 Task: Search one way flight ticket for 1 adult, 6 children, 1 infant in seat and 1 infant on lap in business from San Diego: San Diego International Airport (lindbergh Field) to Indianapolis: Indianapolis International Airport on 8-5-2023. Choice of flights is Emirates. Number of bags: 2 checked bags. Price is upto 95000. Outbound departure time preference is 4:15.
Action: Mouse moved to (307, 124)
Screenshot: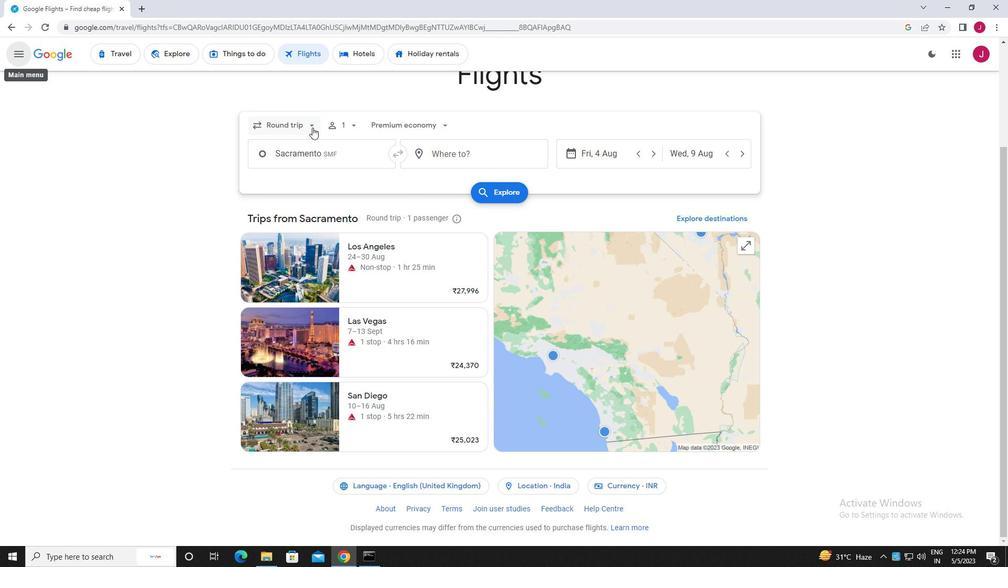 
Action: Mouse pressed left at (307, 124)
Screenshot: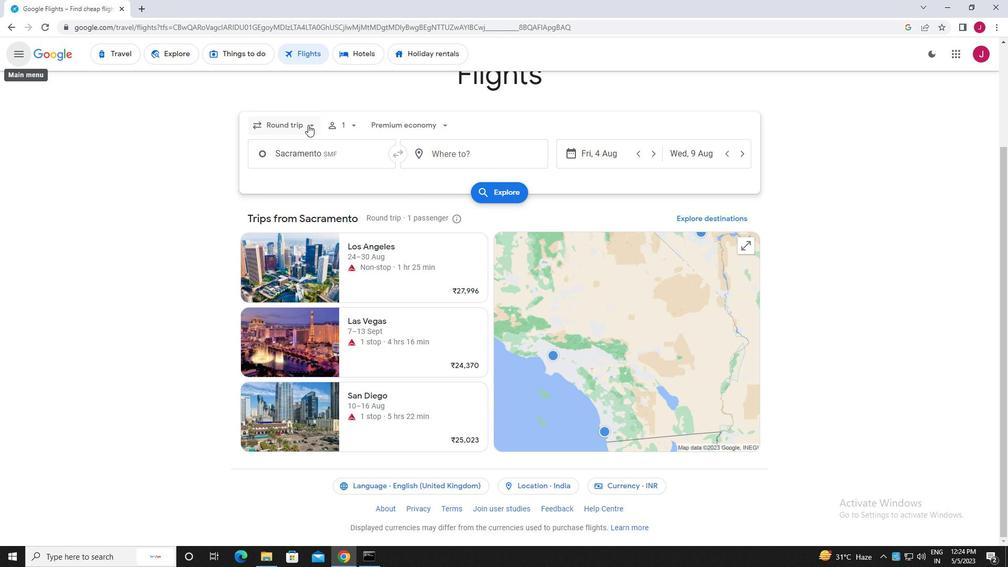
Action: Mouse moved to (292, 170)
Screenshot: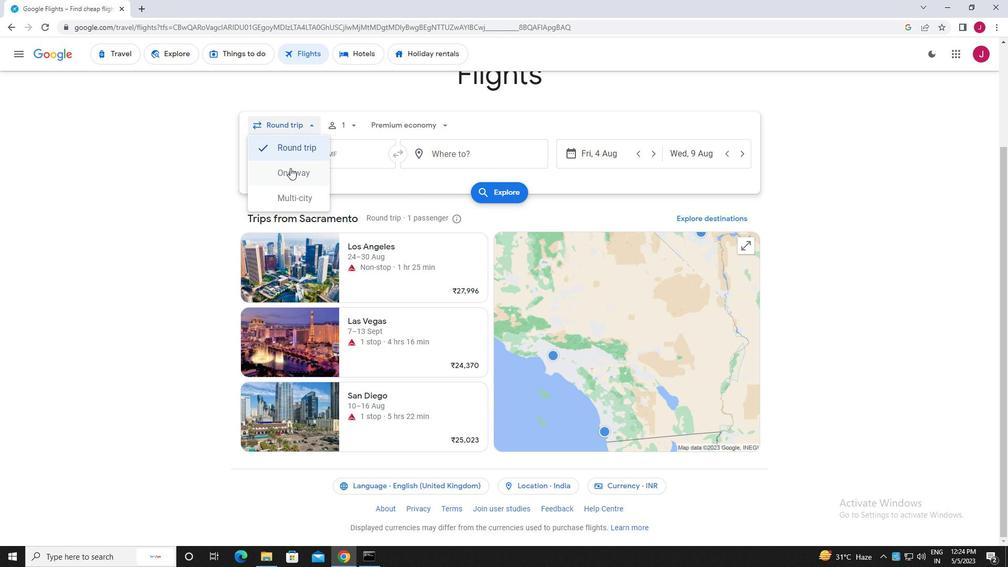 
Action: Mouse pressed left at (292, 170)
Screenshot: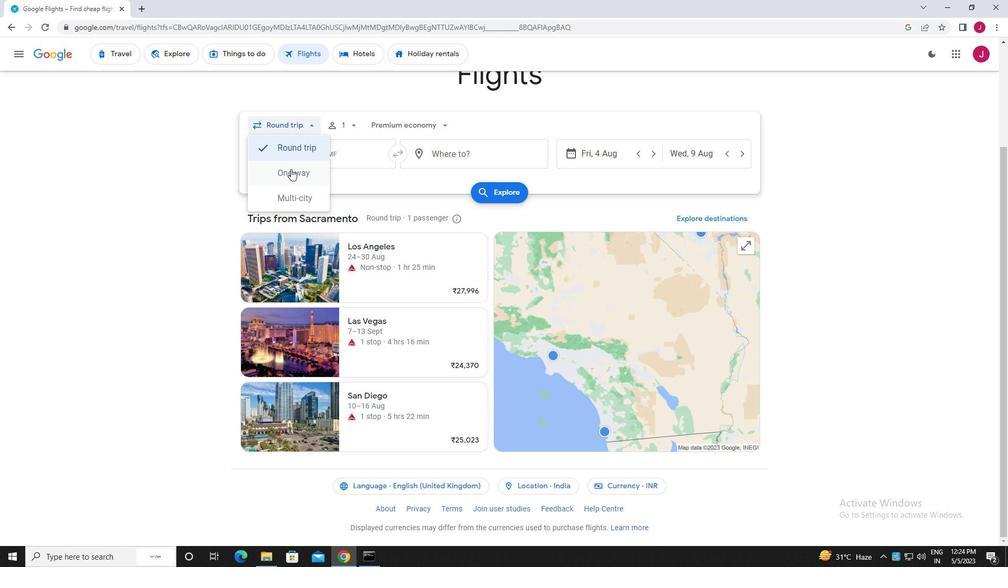 
Action: Mouse moved to (349, 128)
Screenshot: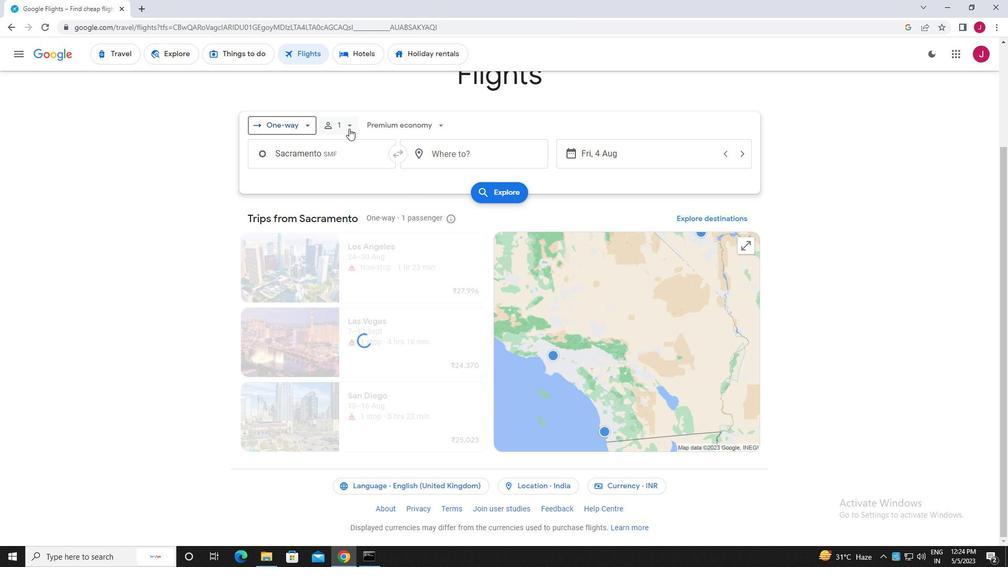
Action: Mouse pressed left at (349, 128)
Screenshot: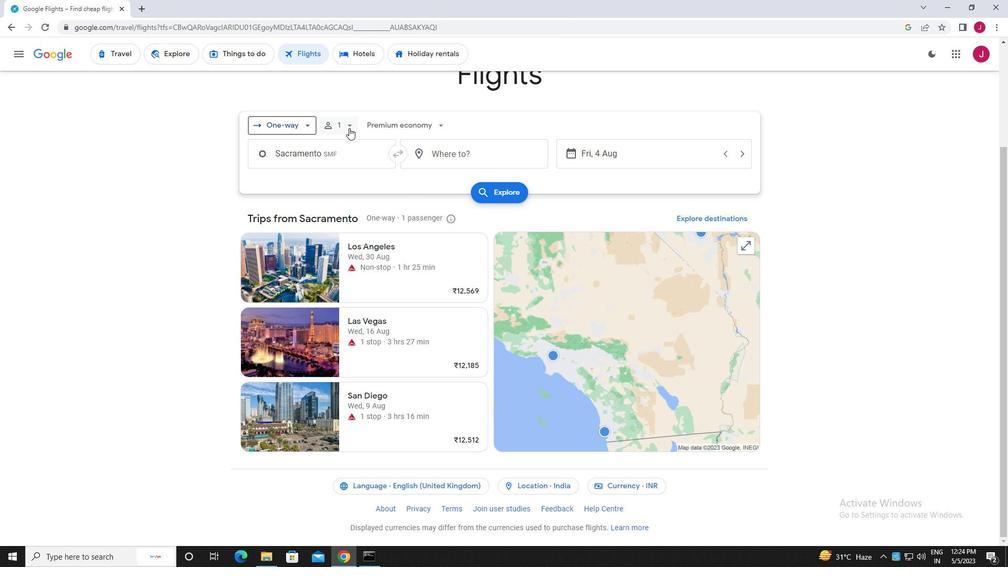 
Action: Mouse moved to (430, 175)
Screenshot: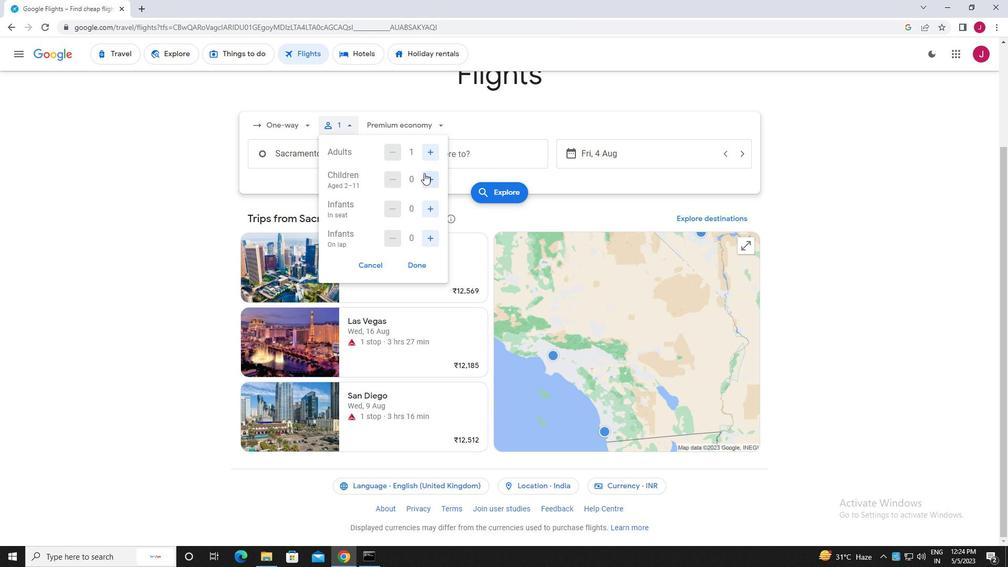
Action: Mouse pressed left at (430, 175)
Screenshot: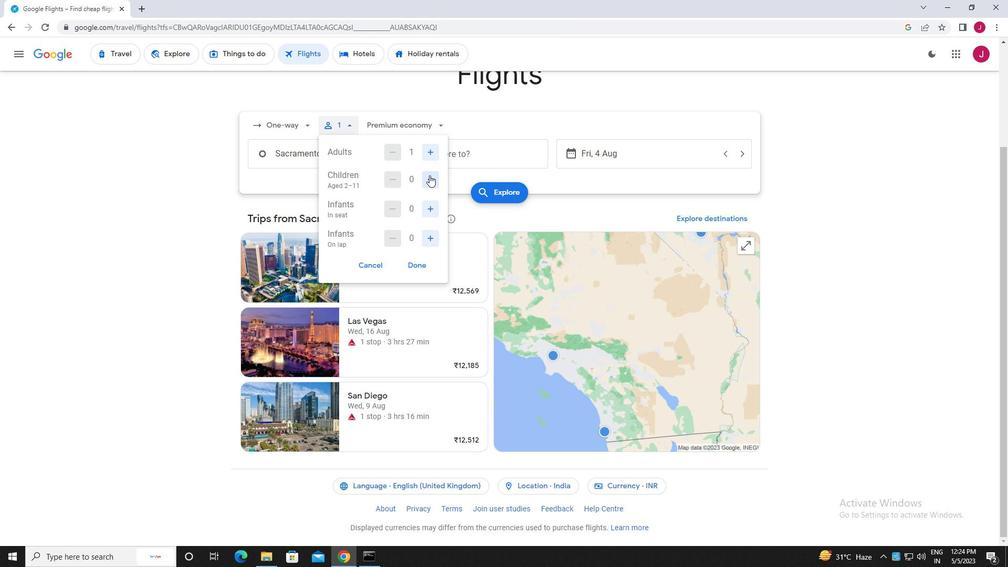
Action: Mouse pressed left at (430, 175)
Screenshot: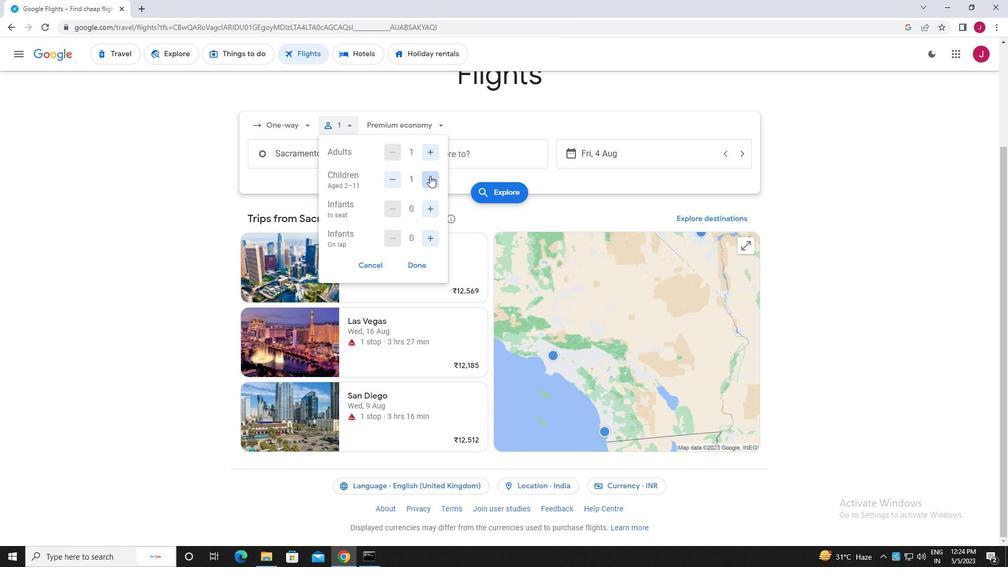 
Action: Mouse pressed left at (430, 175)
Screenshot: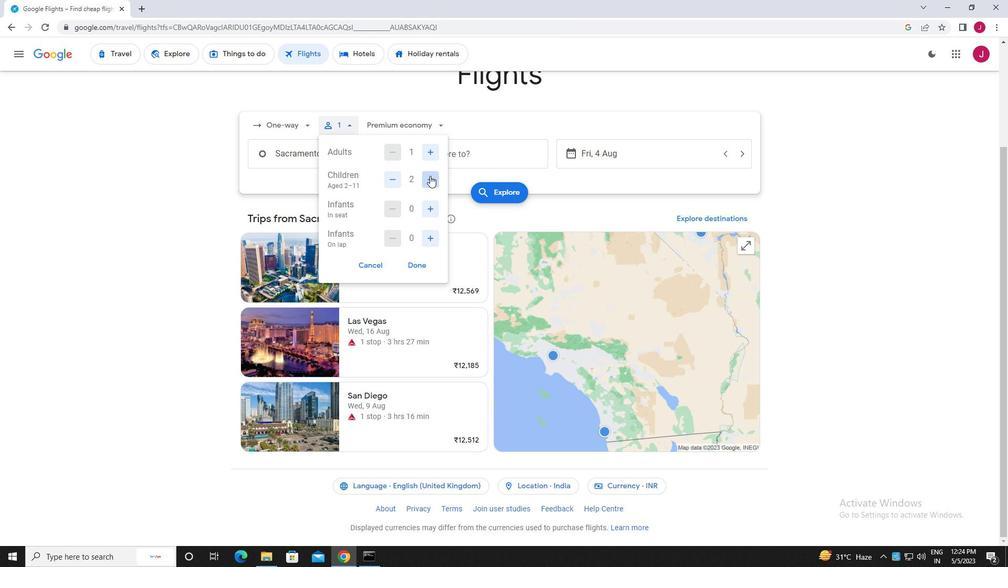 
Action: Mouse pressed left at (430, 175)
Screenshot: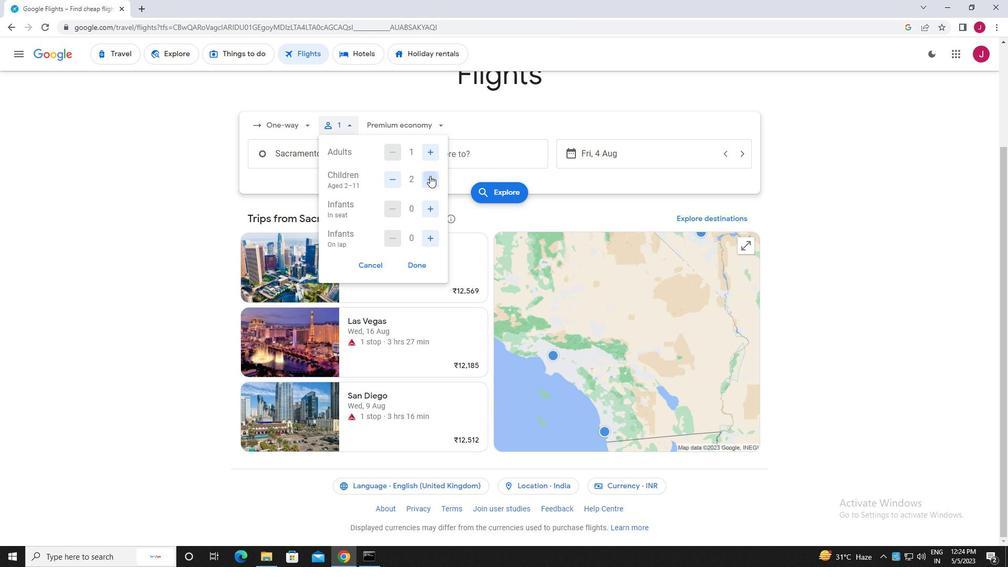 
Action: Mouse pressed left at (430, 175)
Screenshot: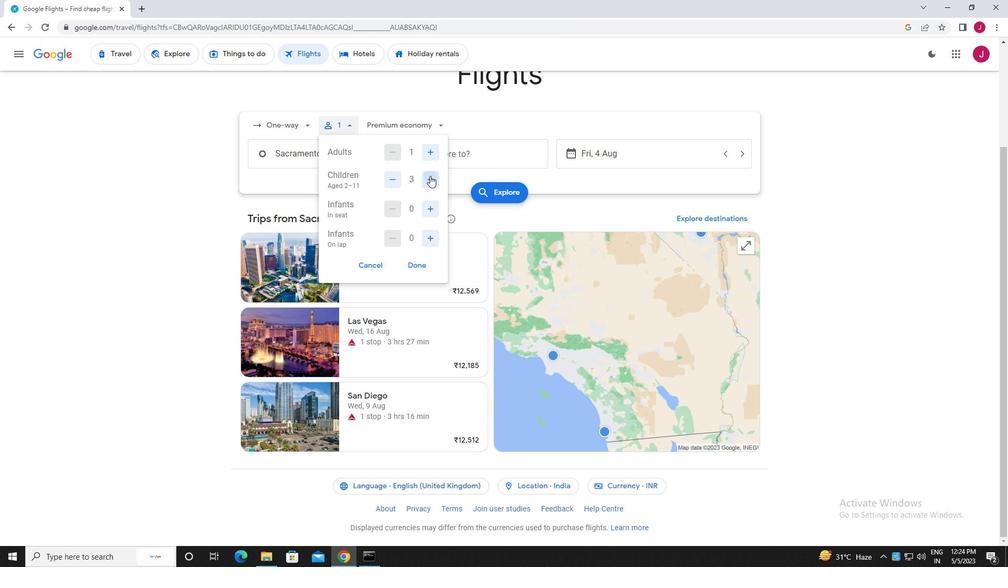 
Action: Mouse pressed left at (430, 175)
Screenshot: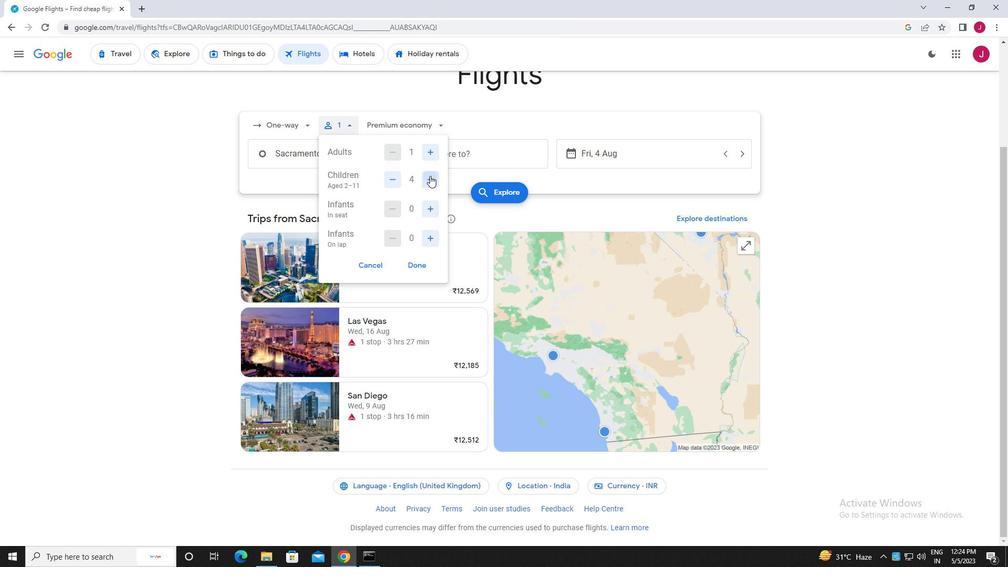 
Action: Mouse moved to (429, 207)
Screenshot: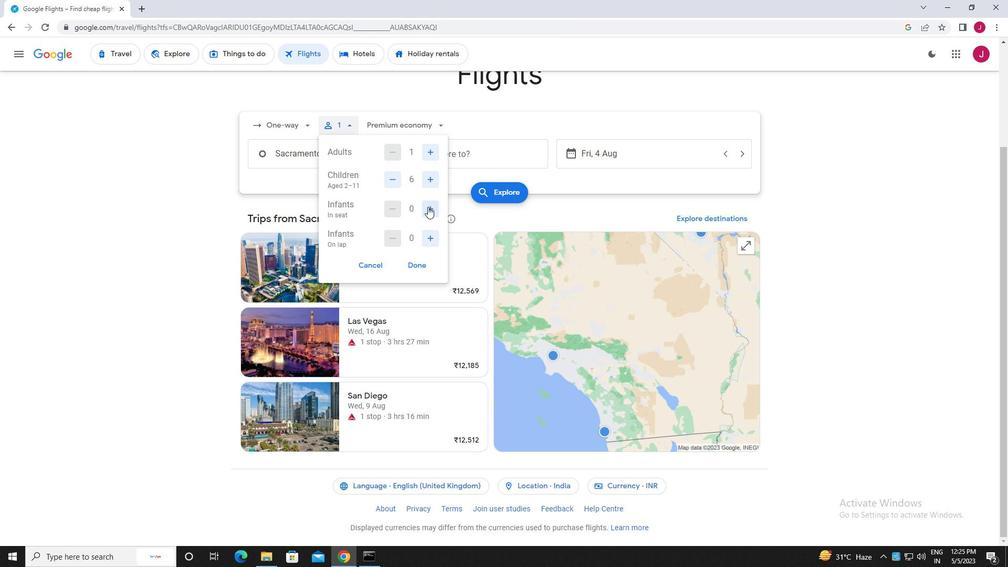 
Action: Mouse pressed left at (429, 207)
Screenshot: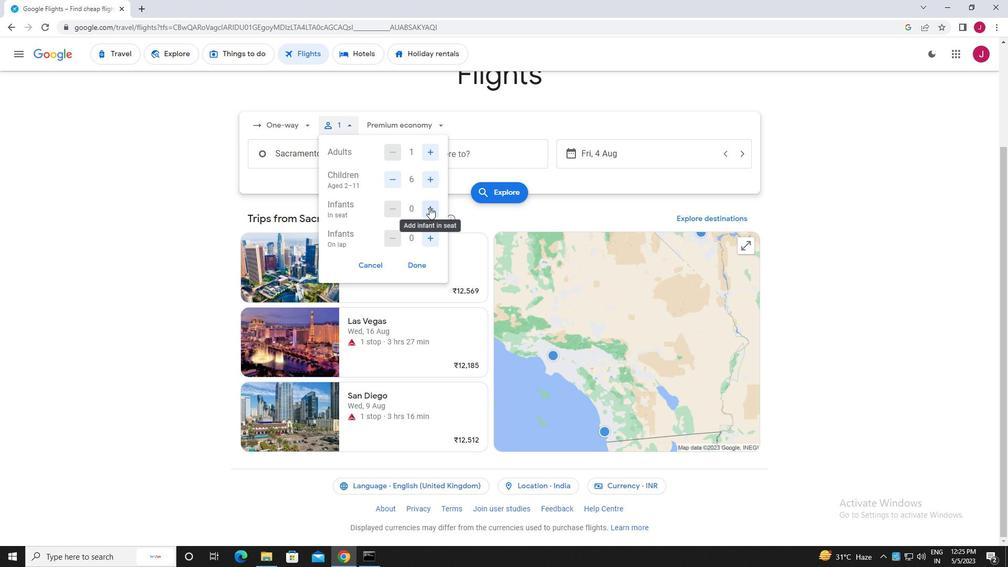 
Action: Mouse moved to (433, 238)
Screenshot: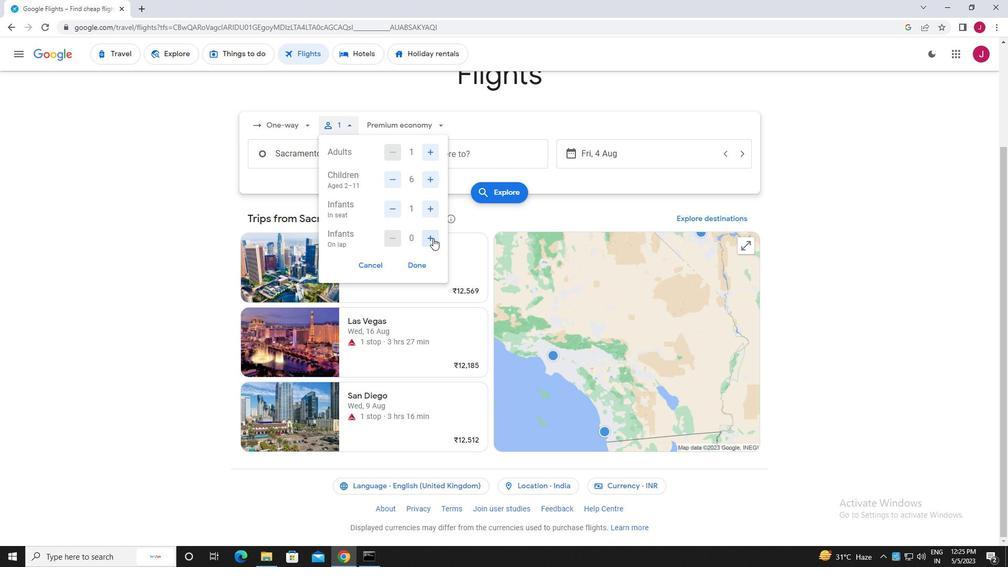 
Action: Mouse pressed left at (433, 238)
Screenshot: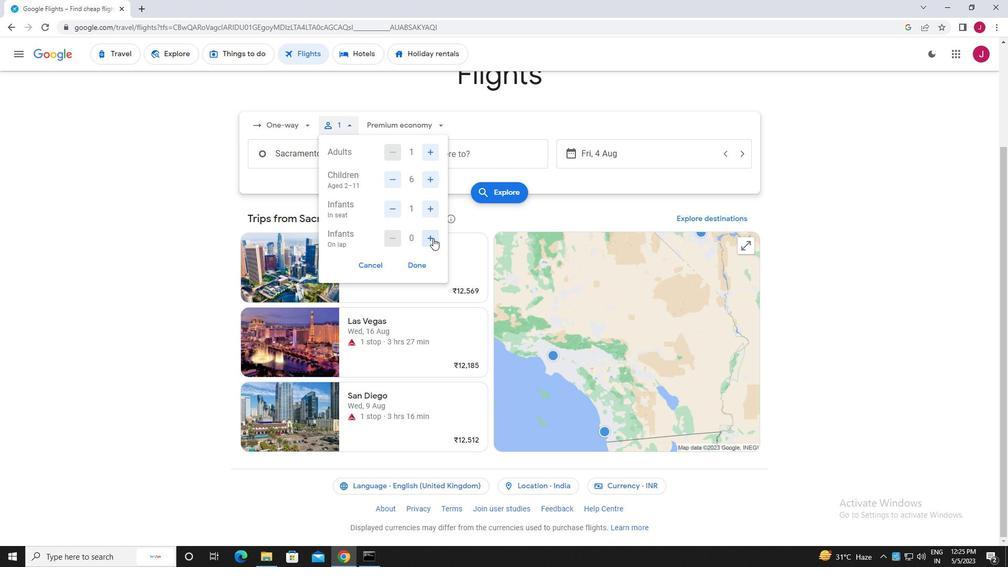 
Action: Mouse moved to (418, 265)
Screenshot: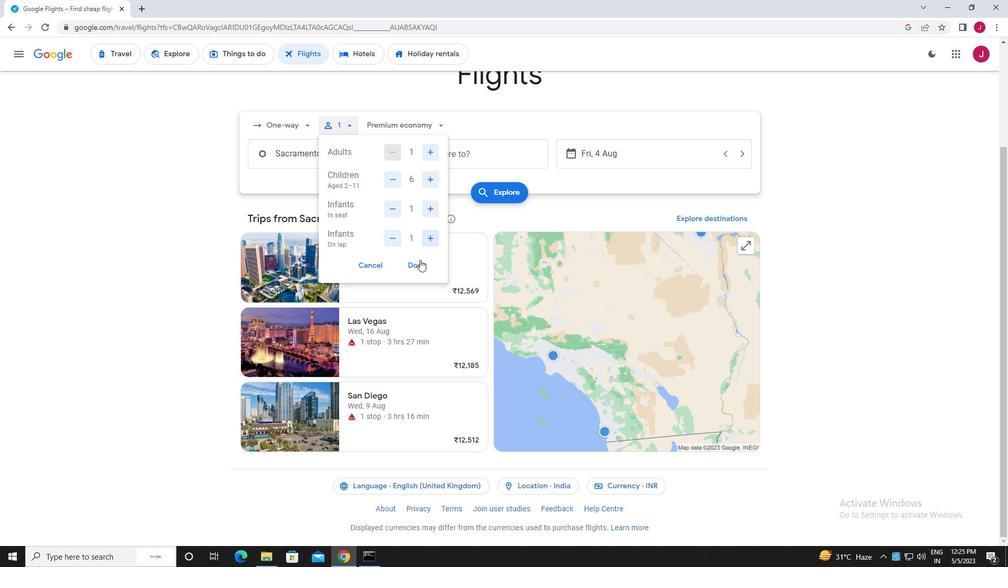 
Action: Mouse pressed left at (418, 265)
Screenshot: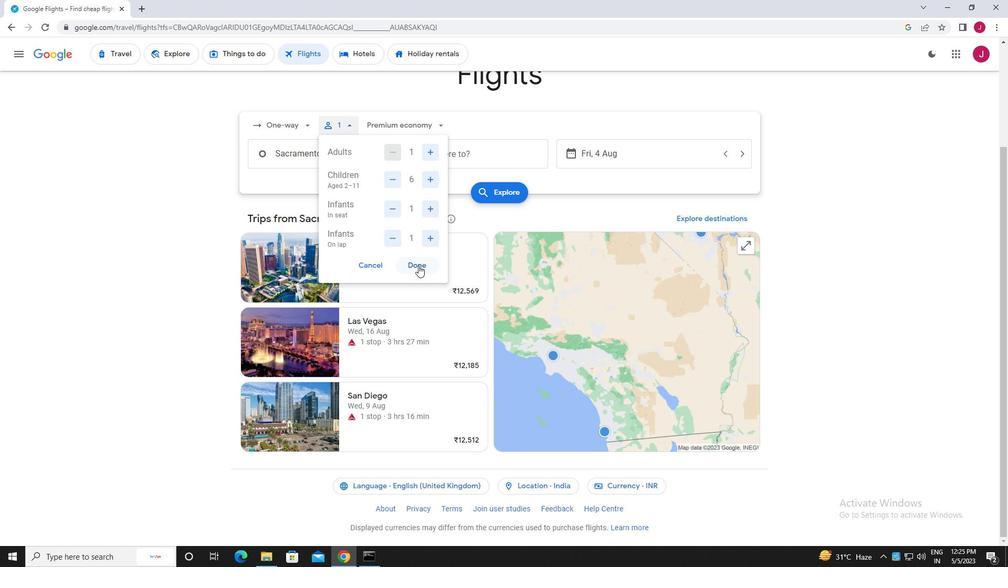
Action: Mouse moved to (411, 124)
Screenshot: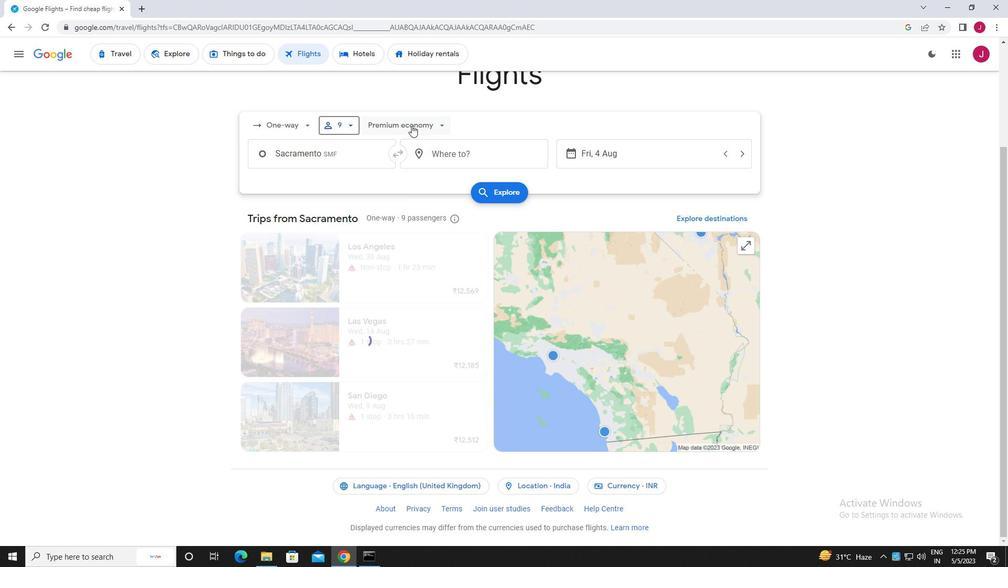 
Action: Mouse pressed left at (411, 124)
Screenshot: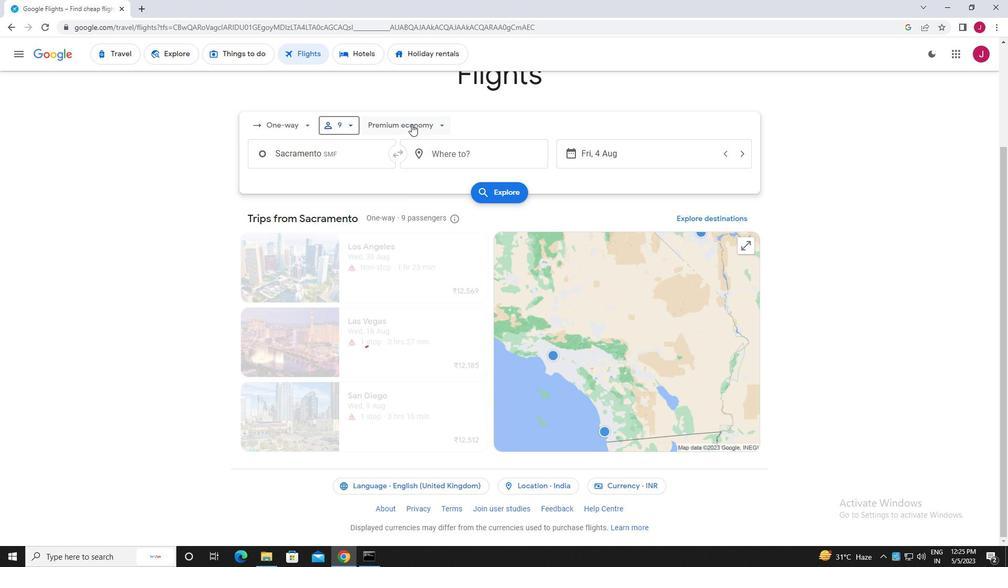 
Action: Mouse moved to (415, 197)
Screenshot: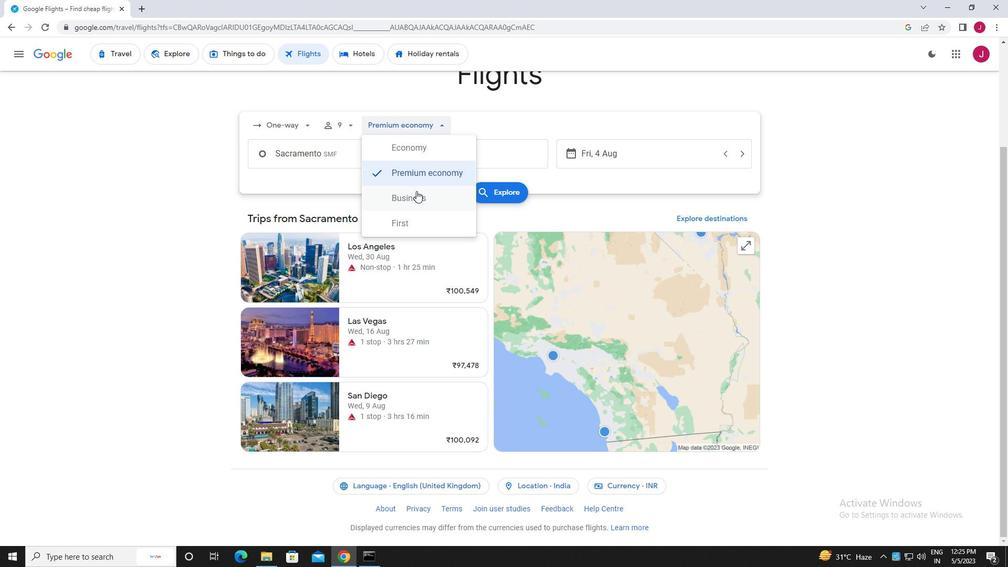 
Action: Mouse pressed left at (415, 197)
Screenshot: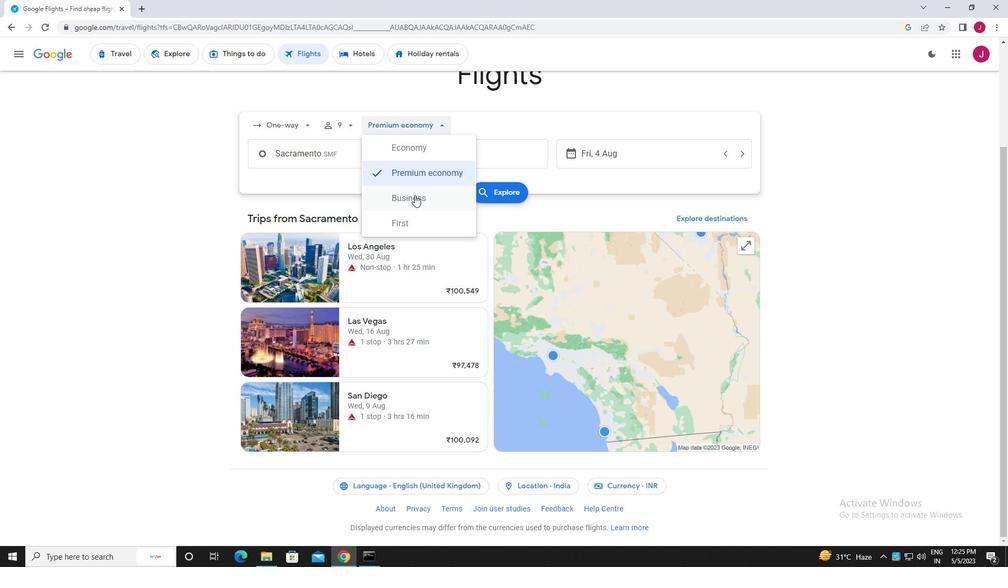 
Action: Mouse moved to (353, 157)
Screenshot: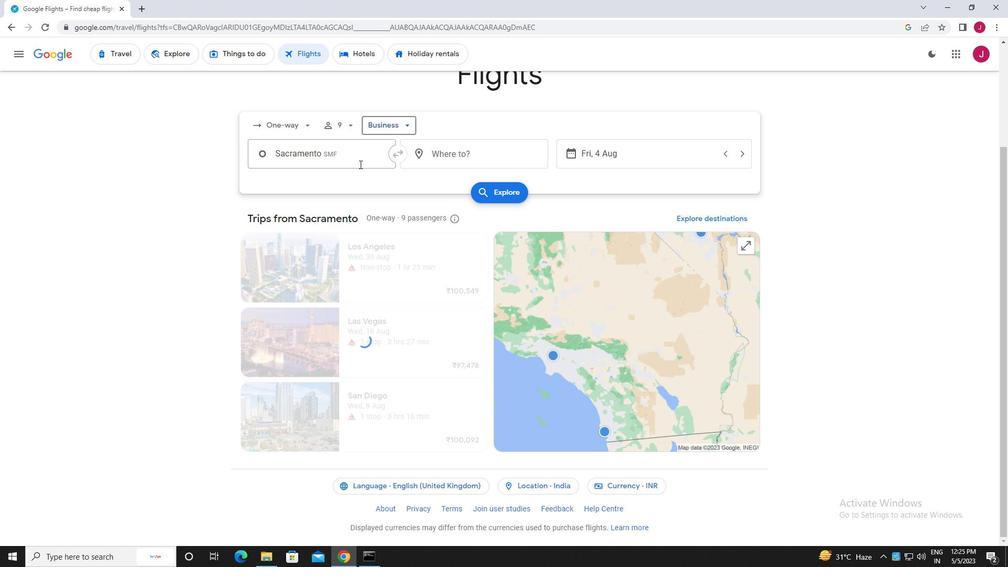 
Action: Mouse pressed left at (353, 157)
Screenshot: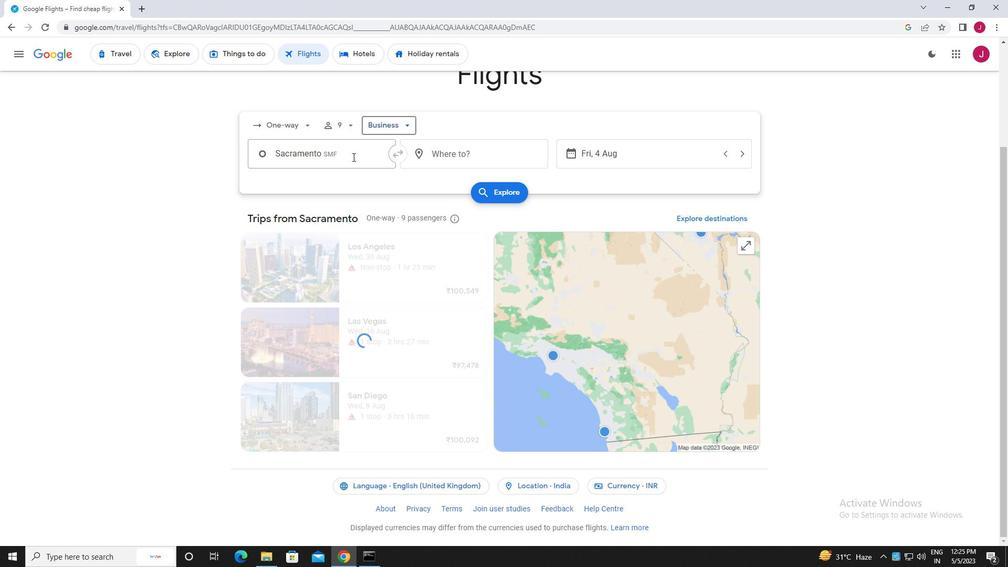 
Action: Key pressed san<Key.space>diego
Screenshot: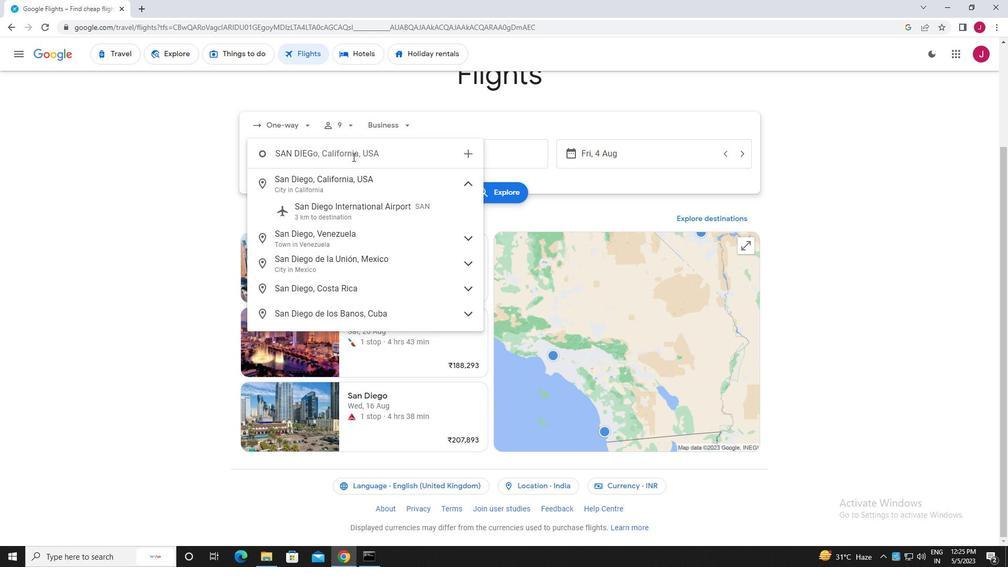 
Action: Mouse moved to (391, 210)
Screenshot: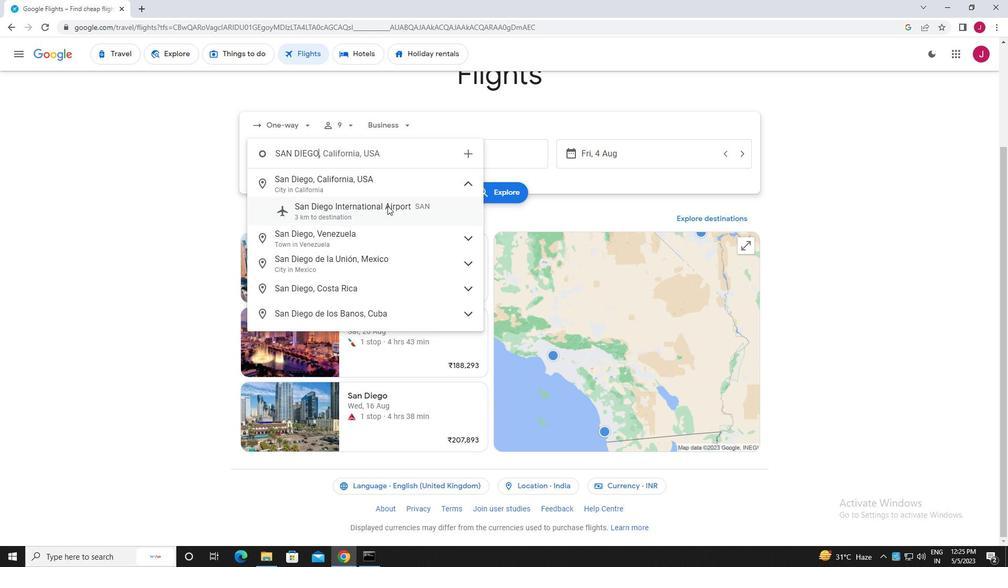 
Action: Mouse pressed left at (391, 210)
Screenshot: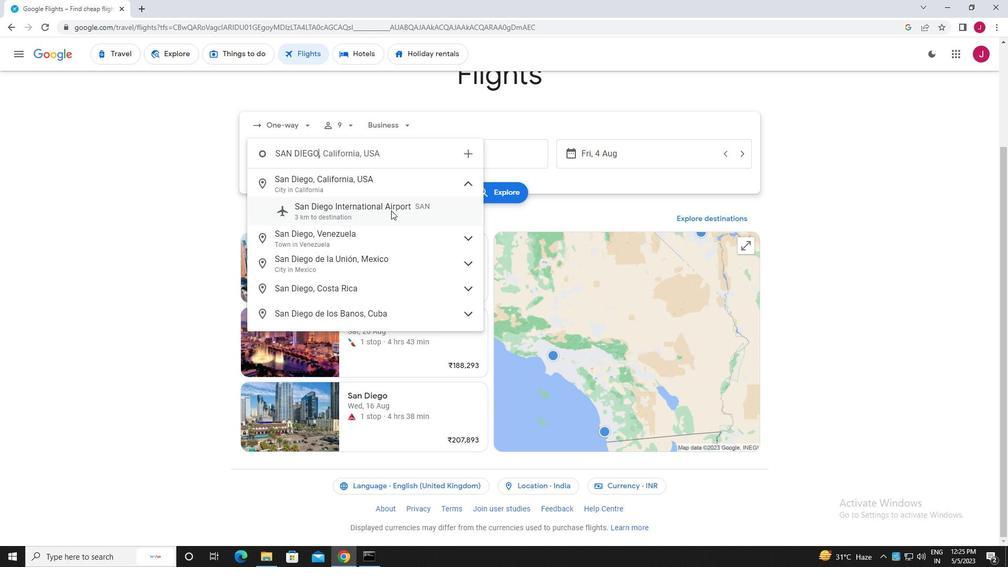 
Action: Mouse moved to (477, 156)
Screenshot: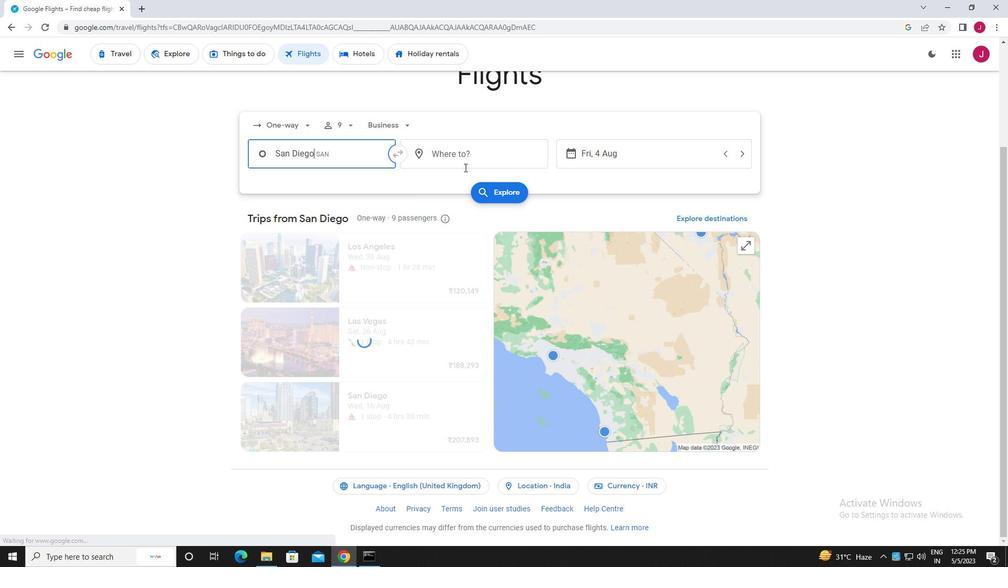 
Action: Mouse pressed left at (477, 156)
Screenshot: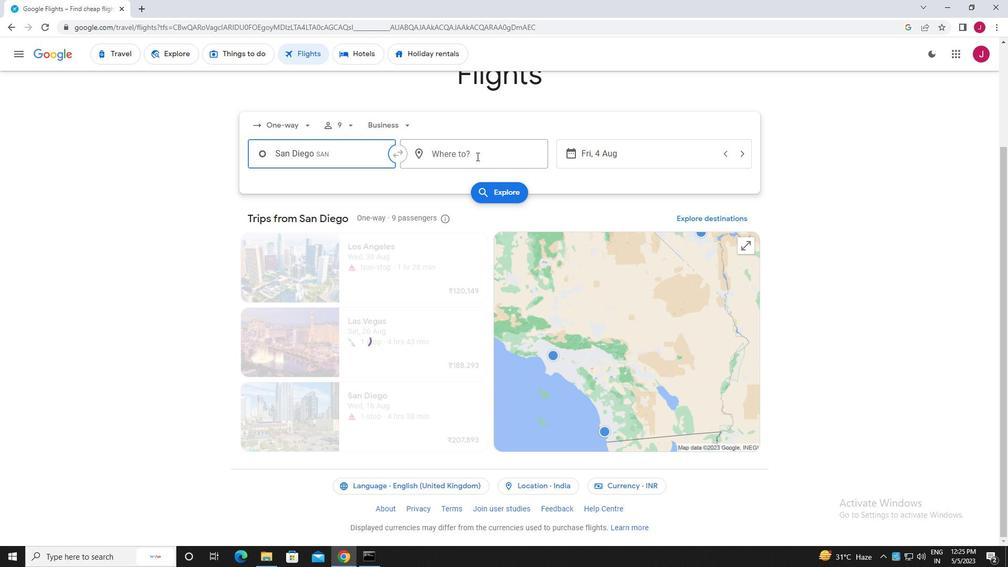
Action: Key pressed indianapolis
Screenshot: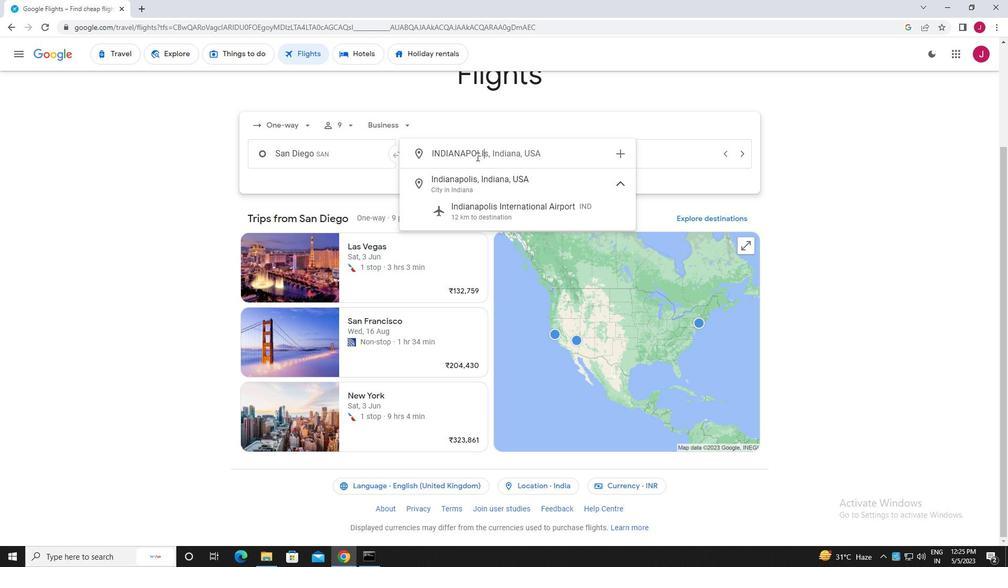 
Action: Mouse moved to (502, 210)
Screenshot: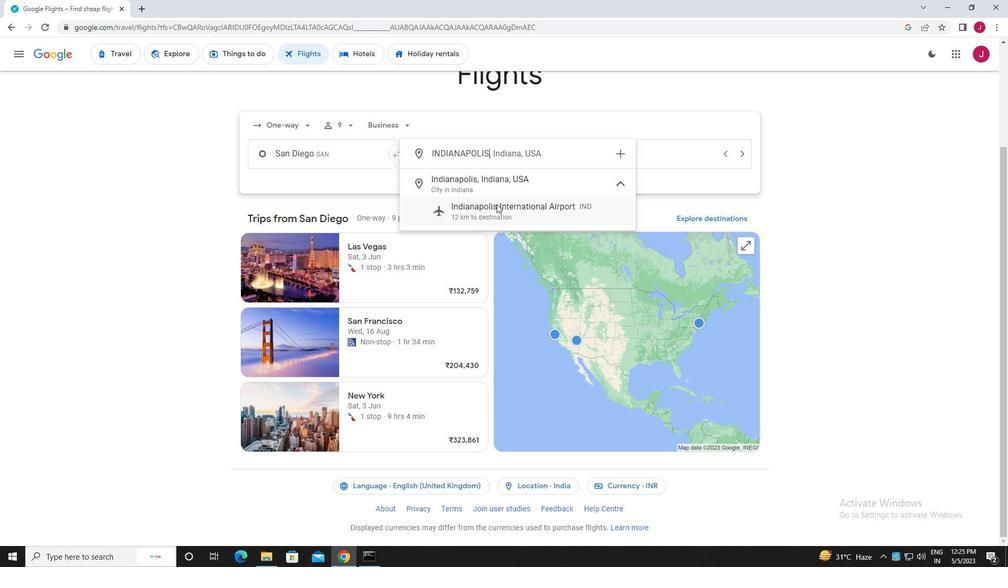 
Action: Mouse pressed left at (502, 210)
Screenshot: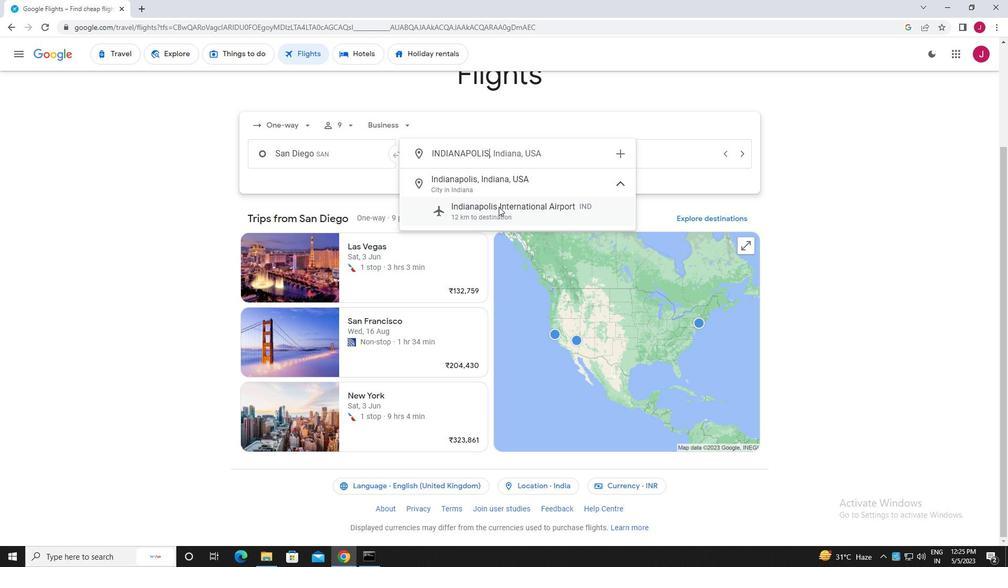 
Action: Mouse moved to (609, 156)
Screenshot: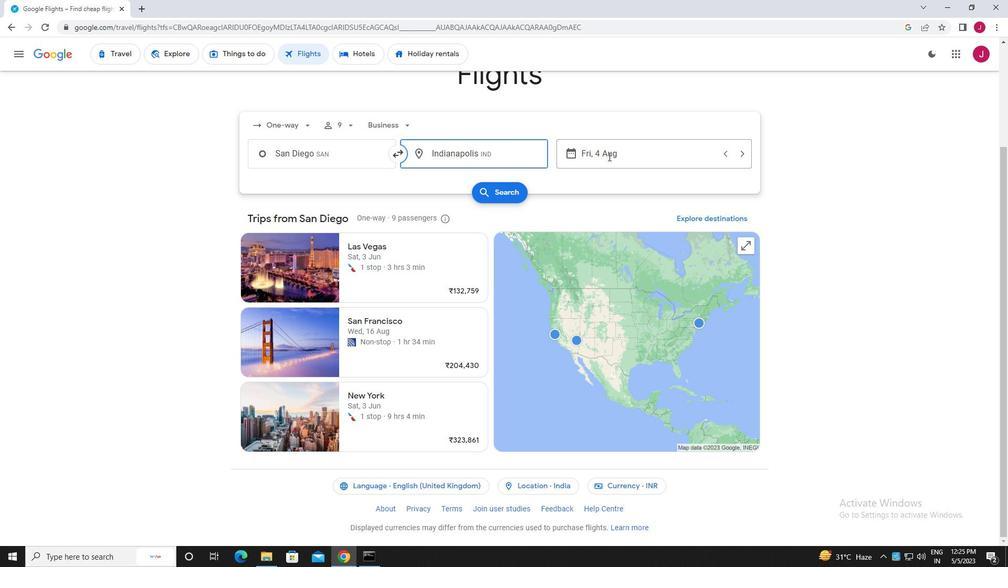 
Action: Mouse pressed left at (609, 156)
Screenshot: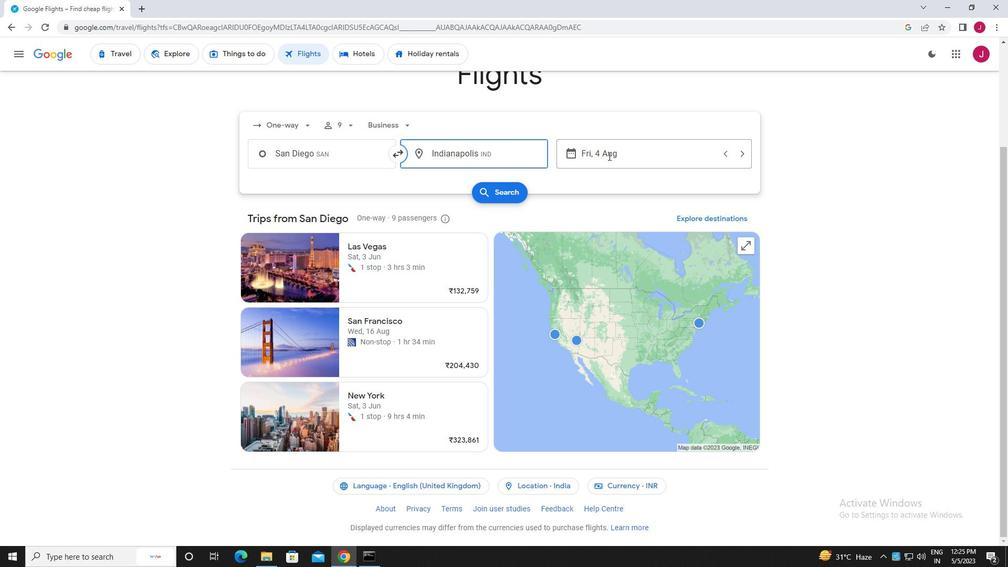 
Action: Mouse moved to (530, 236)
Screenshot: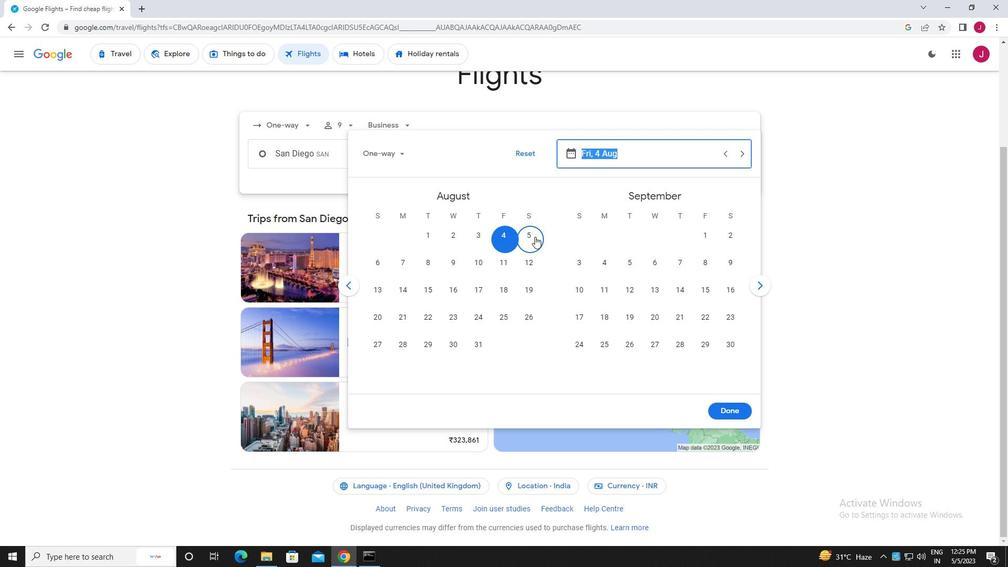 
Action: Mouse pressed left at (530, 236)
Screenshot: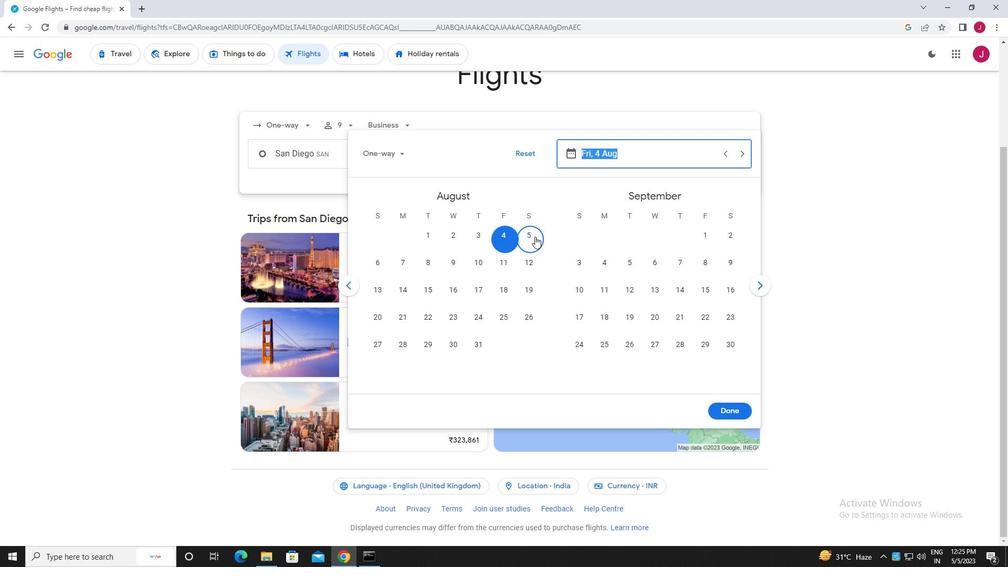
Action: Mouse moved to (729, 408)
Screenshot: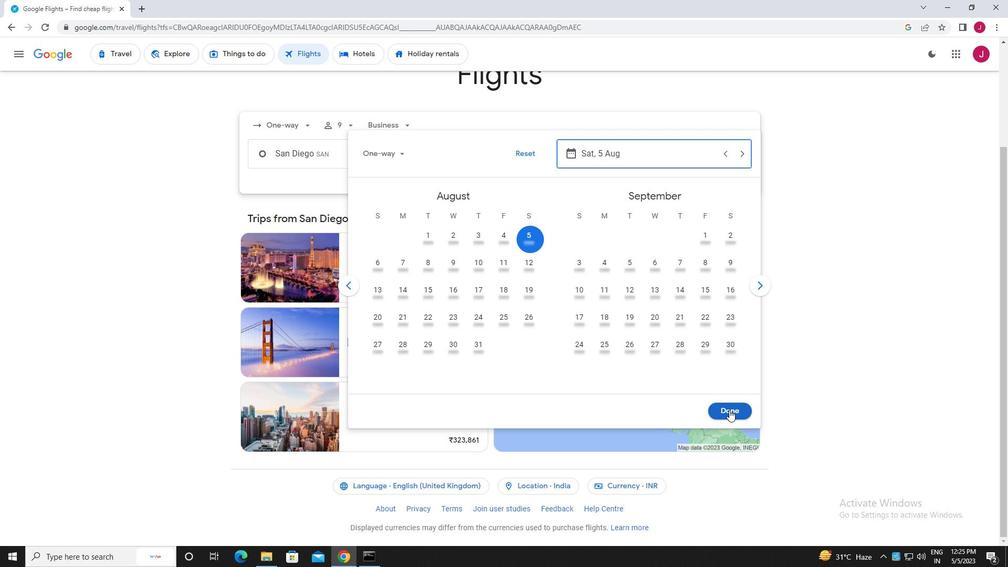 
Action: Mouse pressed left at (729, 408)
Screenshot: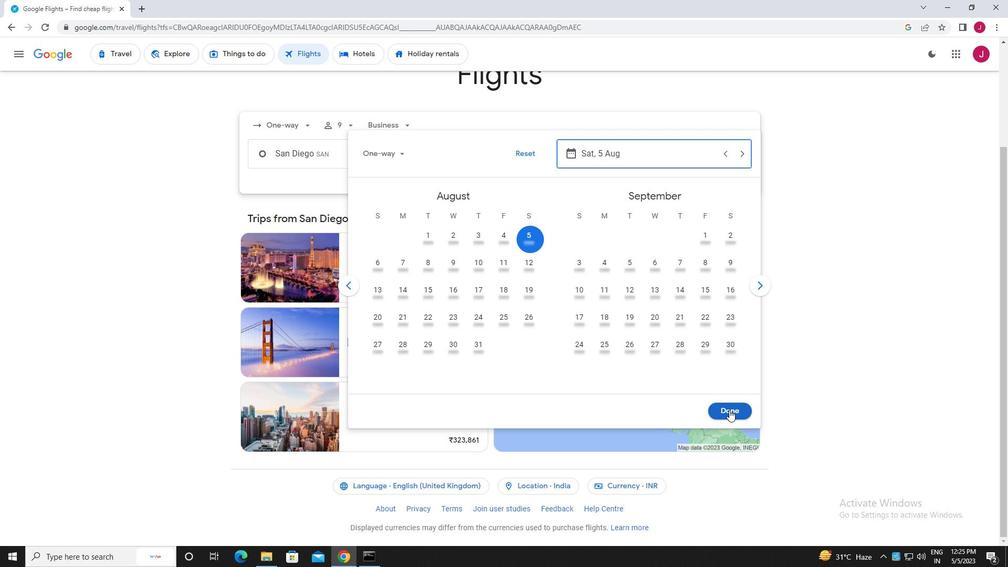 
Action: Mouse moved to (513, 189)
Screenshot: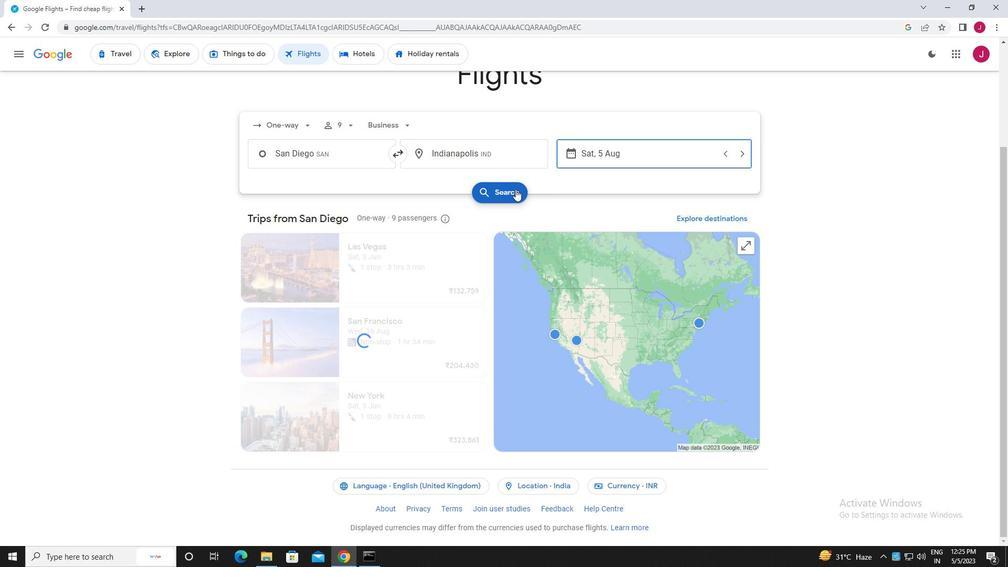 
Action: Mouse pressed left at (513, 189)
Screenshot: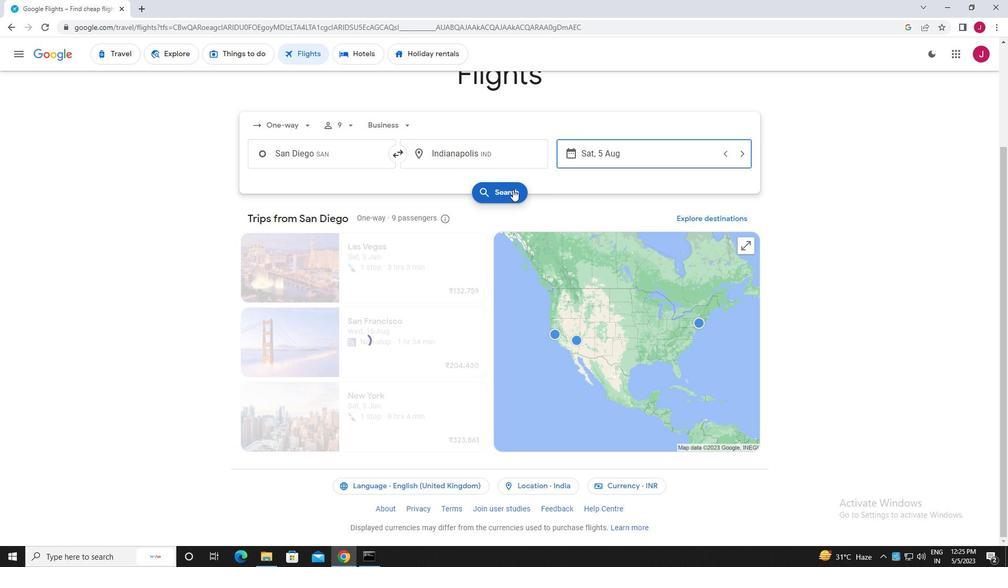 
Action: Mouse moved to (265, 150)
Screenshot: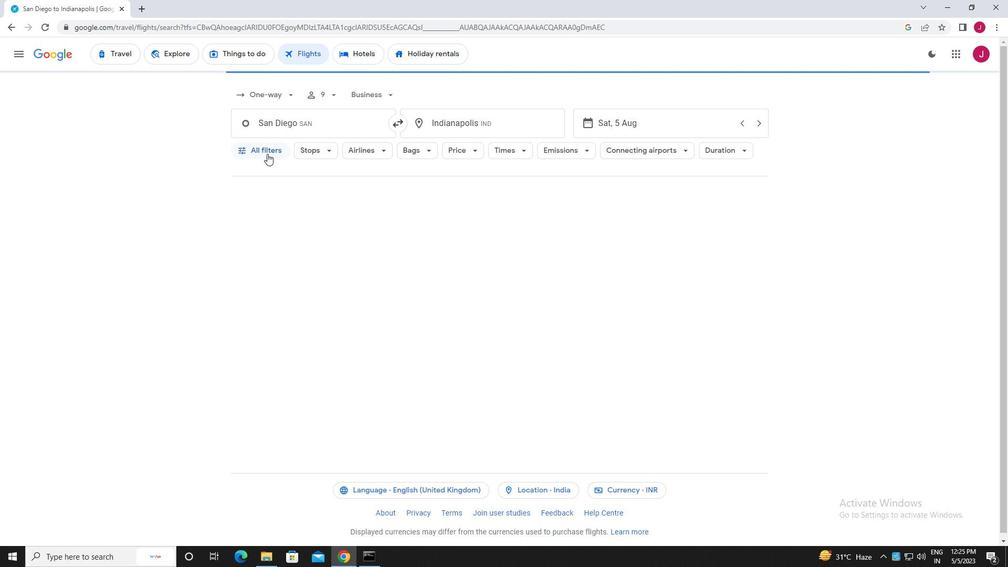 
Action: Mouse pressed left at (265, 150)
Screenshot: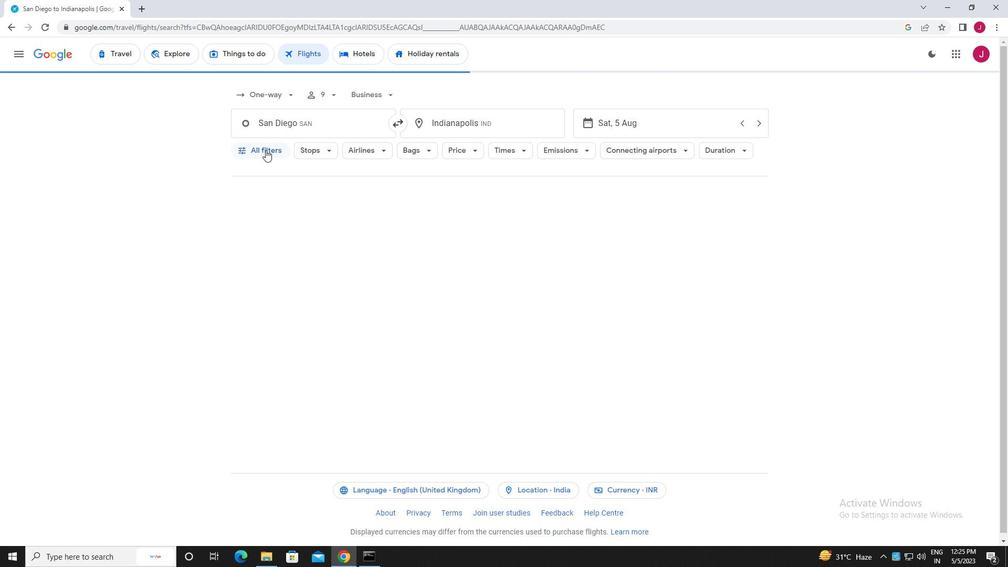
Action: Mouse moved to (298, 240)
Screenshot: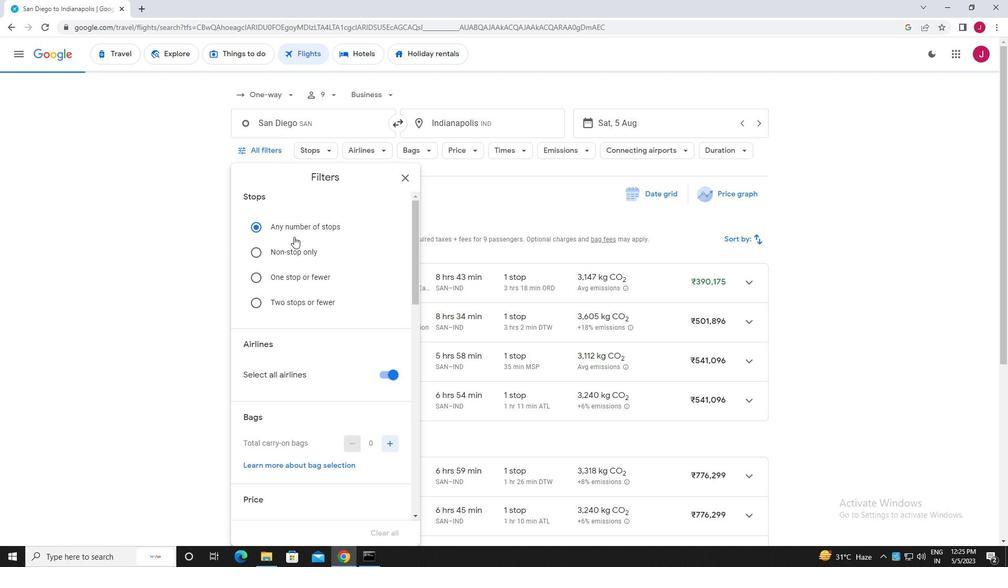 
Action: Mouse scrolled (298, 240) with delta (0, 0)
Screenshot: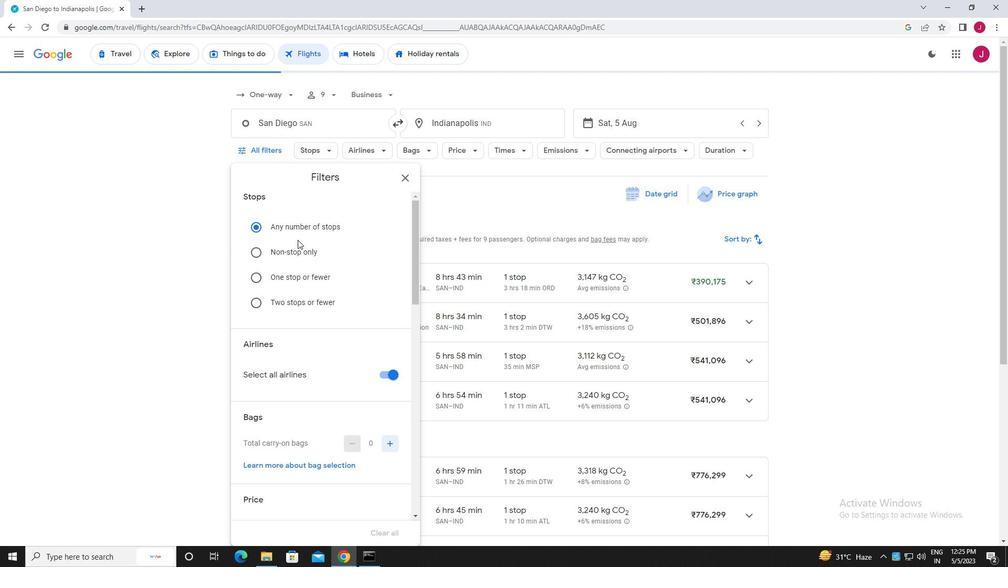 
Action: Mouse scrolled (298, 240) with delta (0, 0)
Screenshot: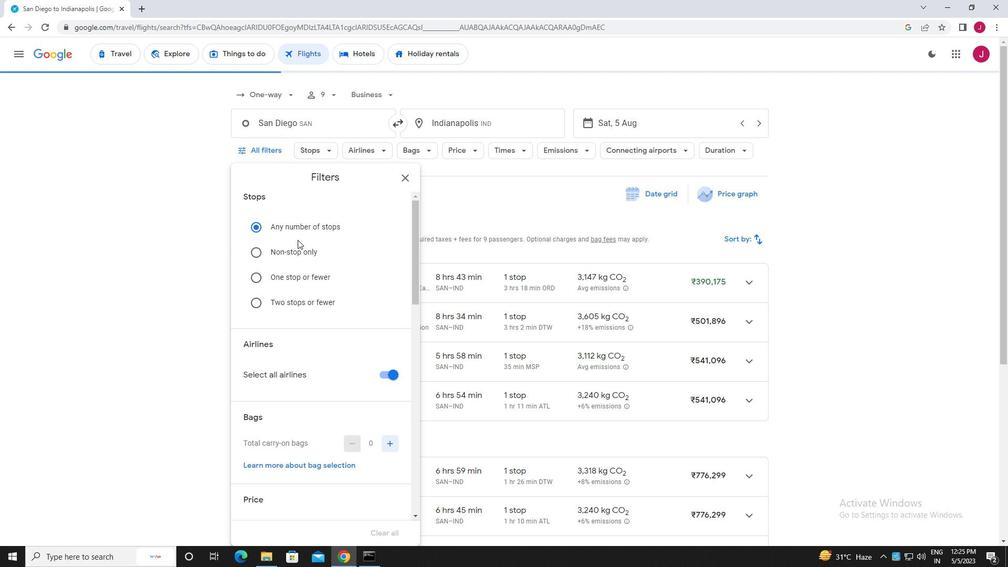 
Action: Mouse scrolled (298, 240) with delta (0, 0)
Screenshot: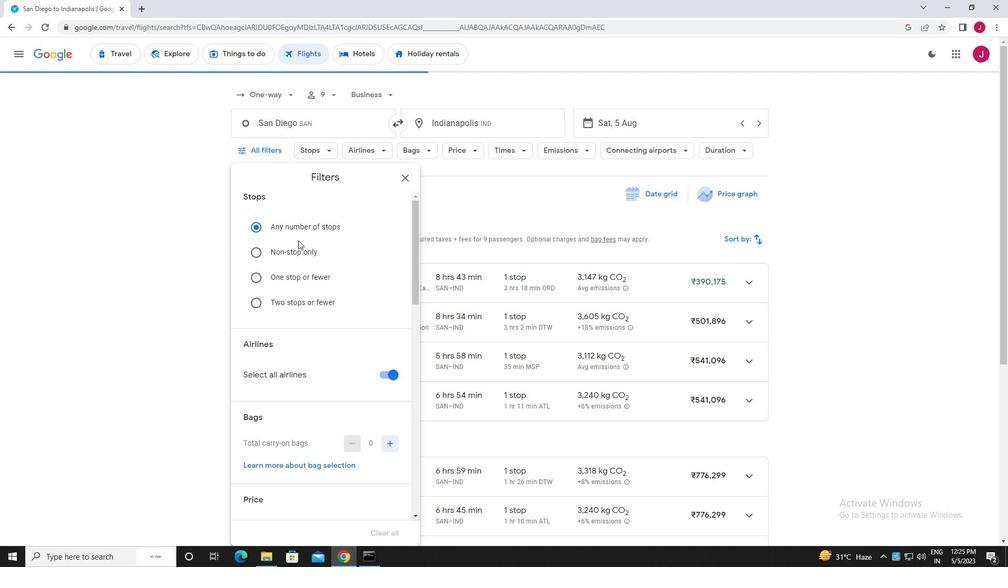 
Action: Mouse moved to (382, 218)
Screenshot: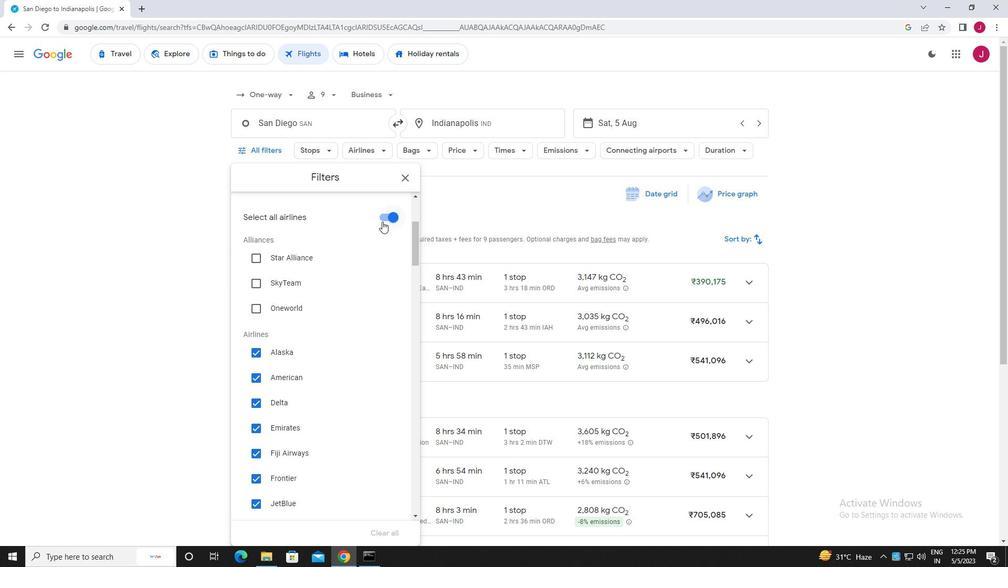 
Action: Mouse pressed left at (382, 218)
Screenshot: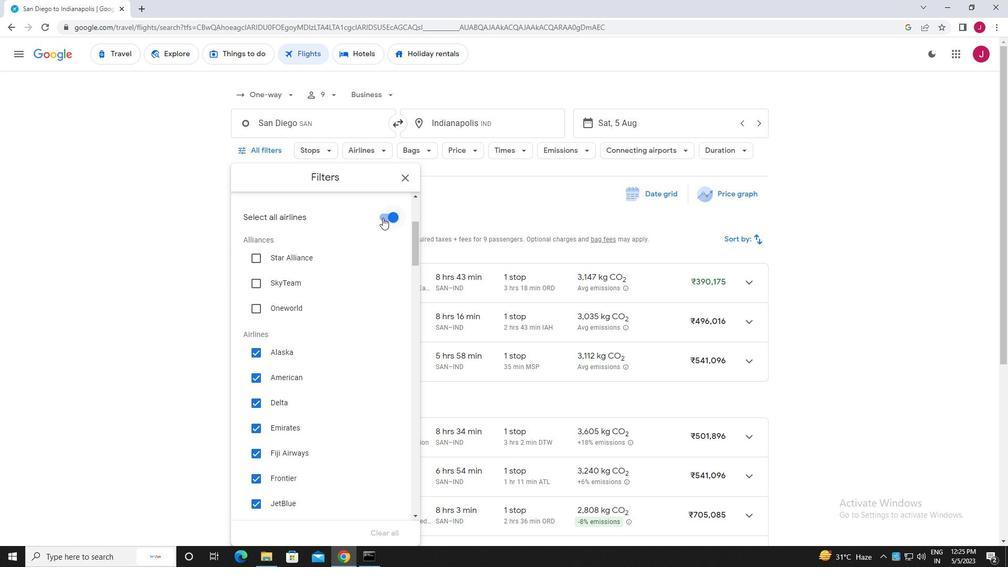 
Action: Mouse moved to (377, 242)
Screenshot: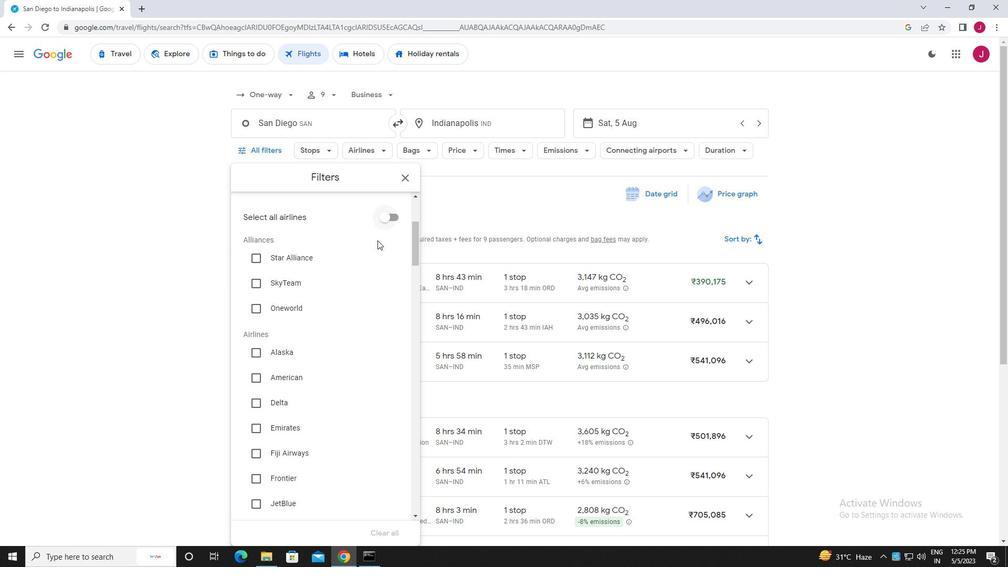 
Action: Mouse scrolled (377, 241) with delta (0, 0)
Screenshot: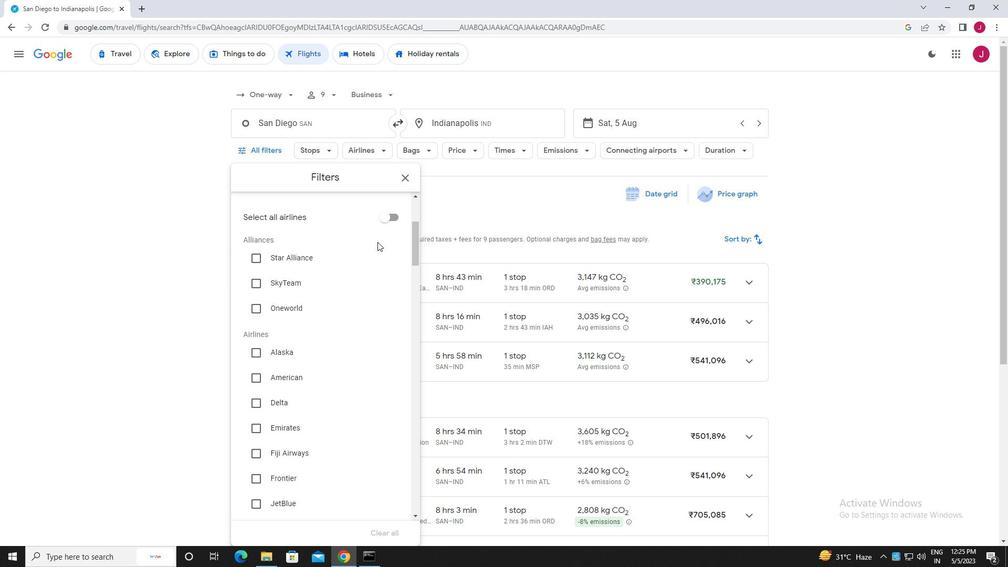 
Action: Mouse scrolled (377, 241) with delta (0, 0)
Screenshot: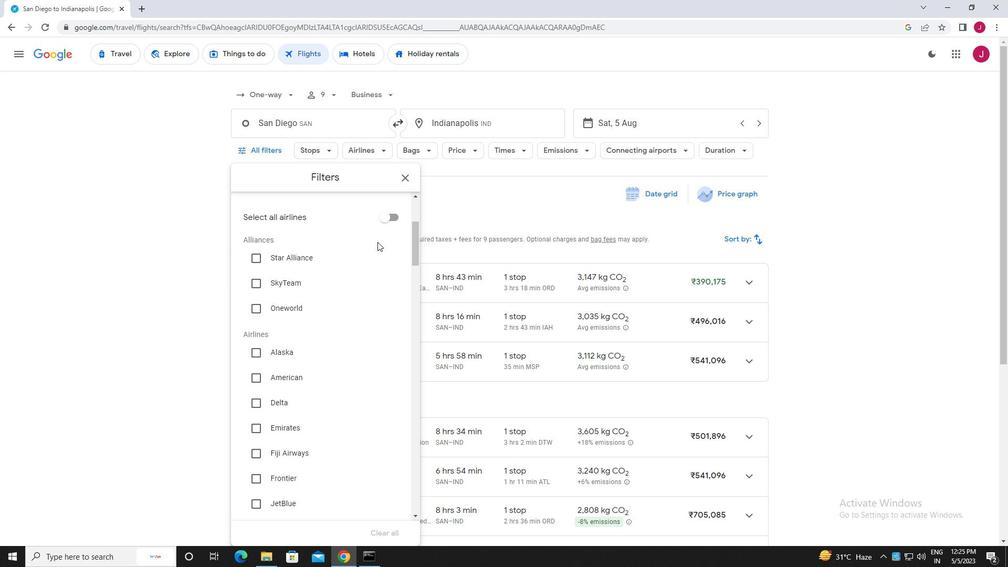 
Action: Mouse scrolled (377, 241) with delta (0, 0)
Screenshot: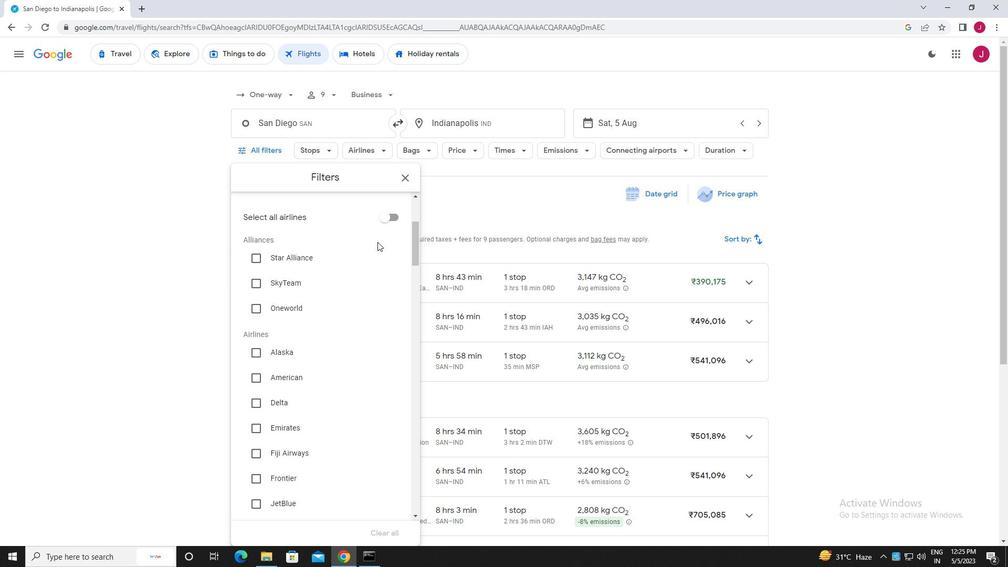 
Action: Mouse moved to (256, 269)
Screenshot: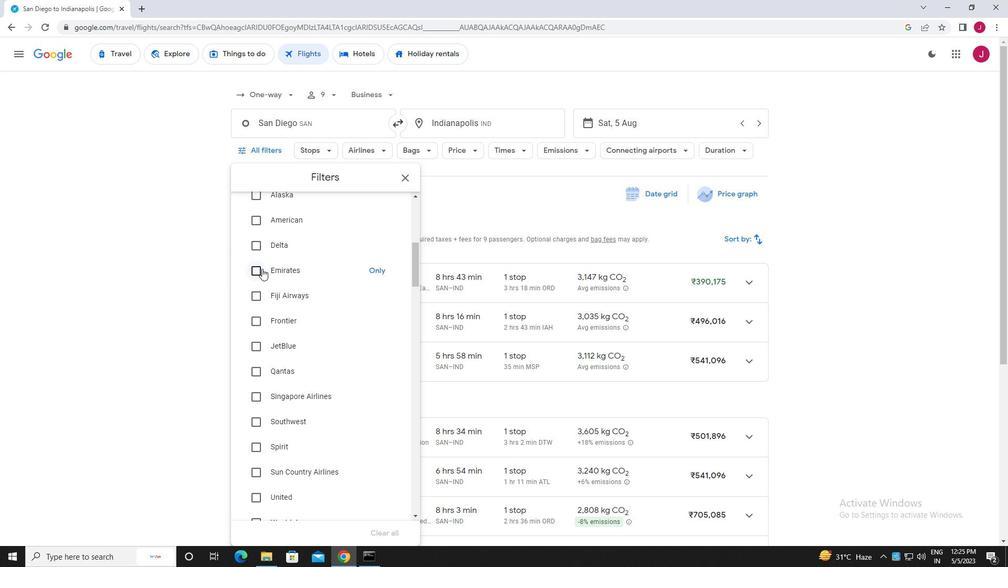 
Action: Mouse pressed left at (256, 269)
Screenshot: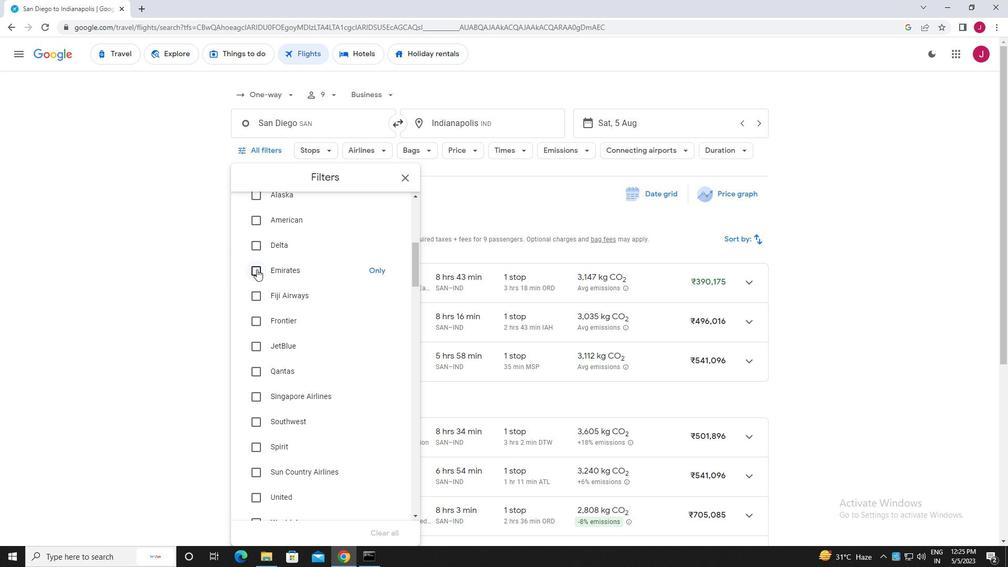 
Action: Mouse moved to (342, 265)
Screenshot: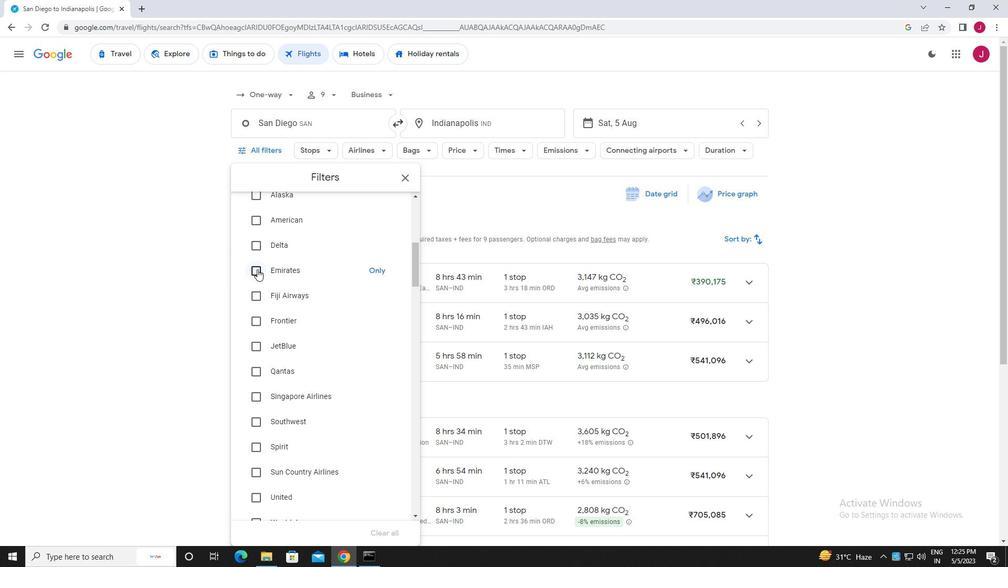
Action: Mouse scrolled (342, 264) with delta (0, 0)
Screenshot: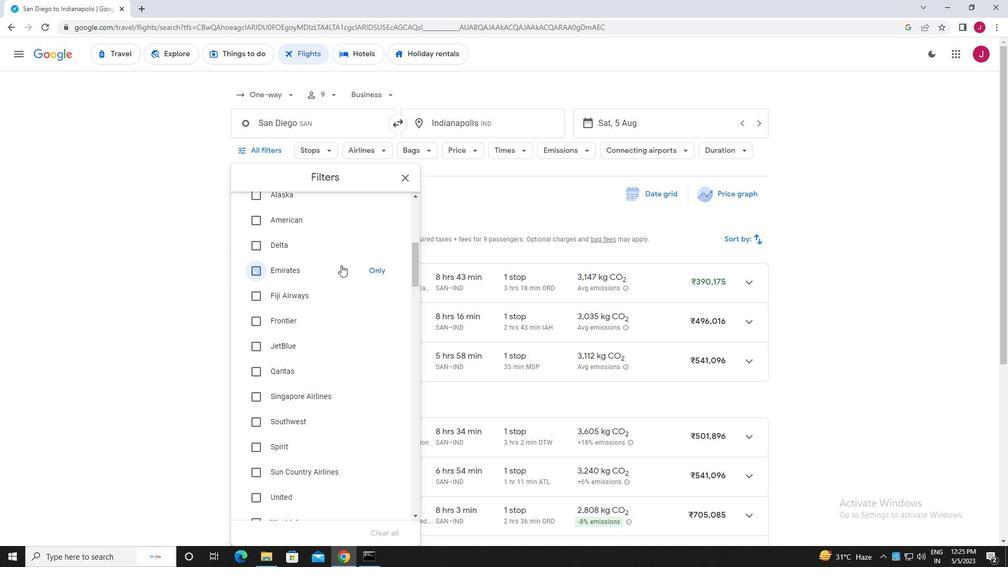 
Action: Mouse scrolled (342, 264) with delta (0, 0)
Screenshot: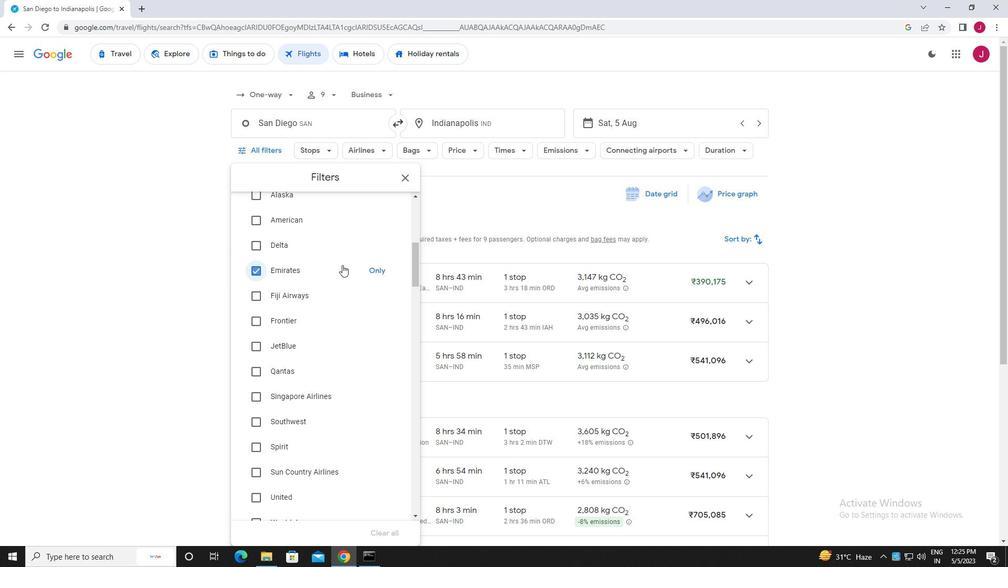 
Action: Mouse scrolled (342, 264) with delta (0, 0)
Screenshot: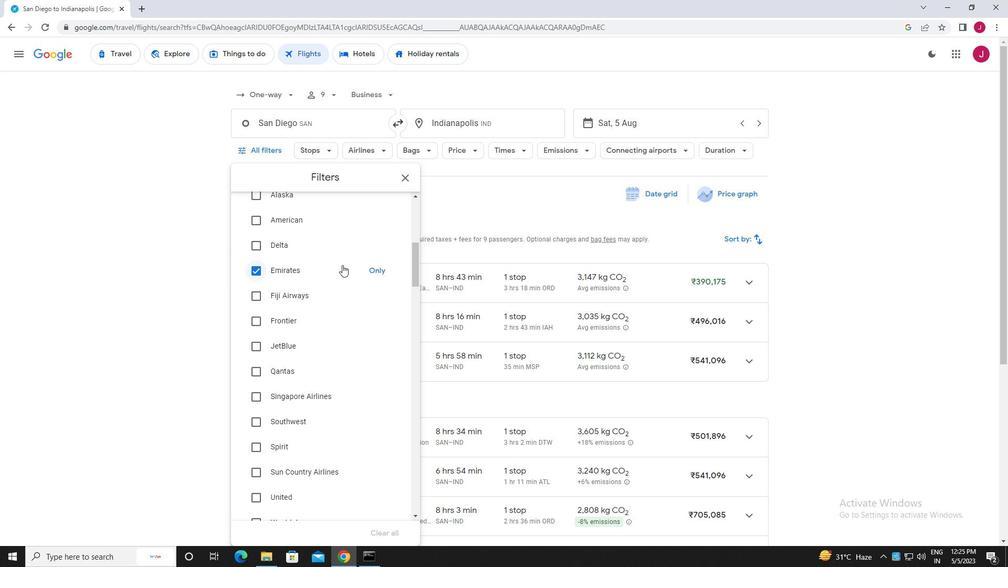 
Action: Mouse scrolled (342, 264) with delta (0, 0)
Screenshot: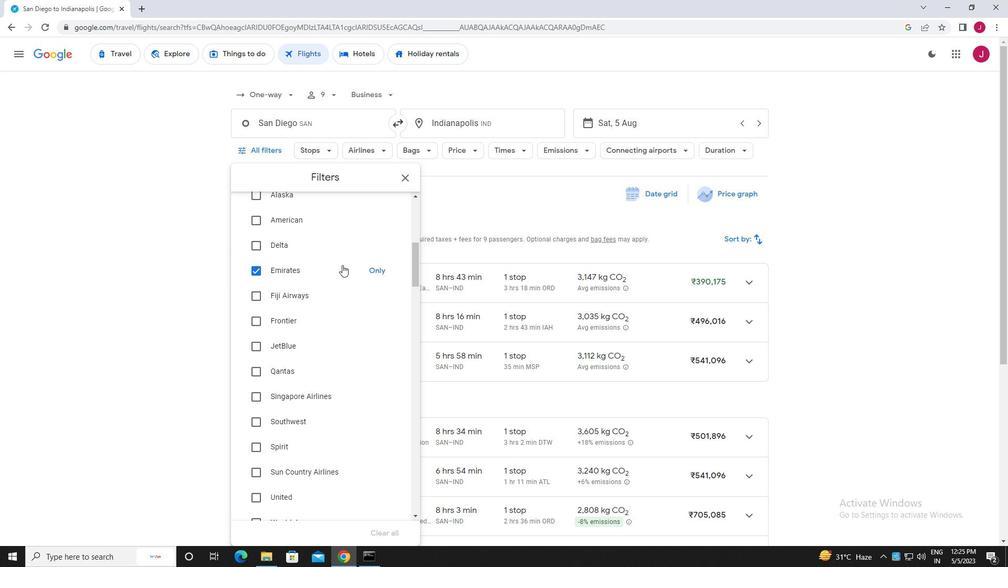 
Action: Mouse scrolled (342, 264) with delta (0, 0)
Screenshot: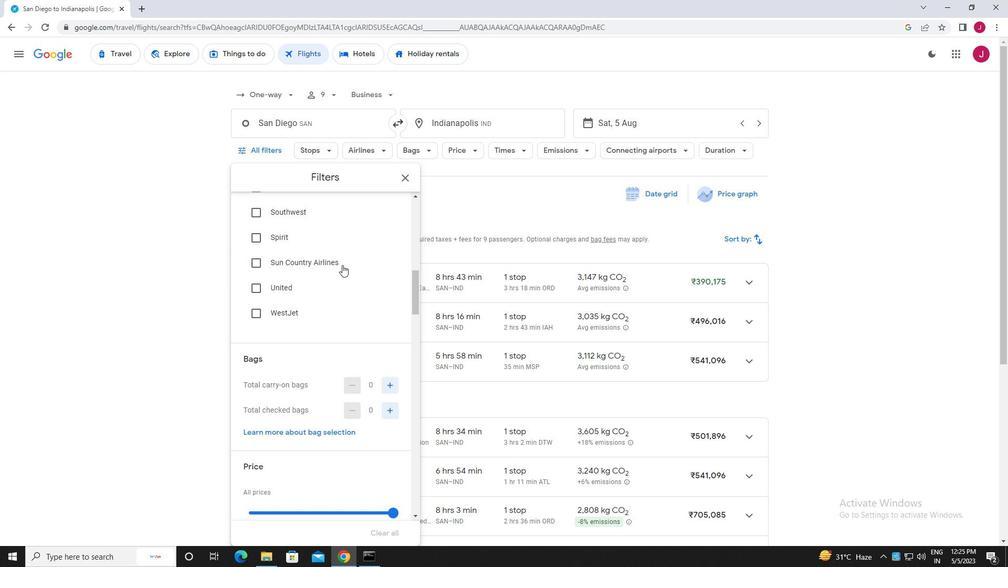 
Action: Mouse scrolled (342, 264) with delta (0, 0)
Screenshot: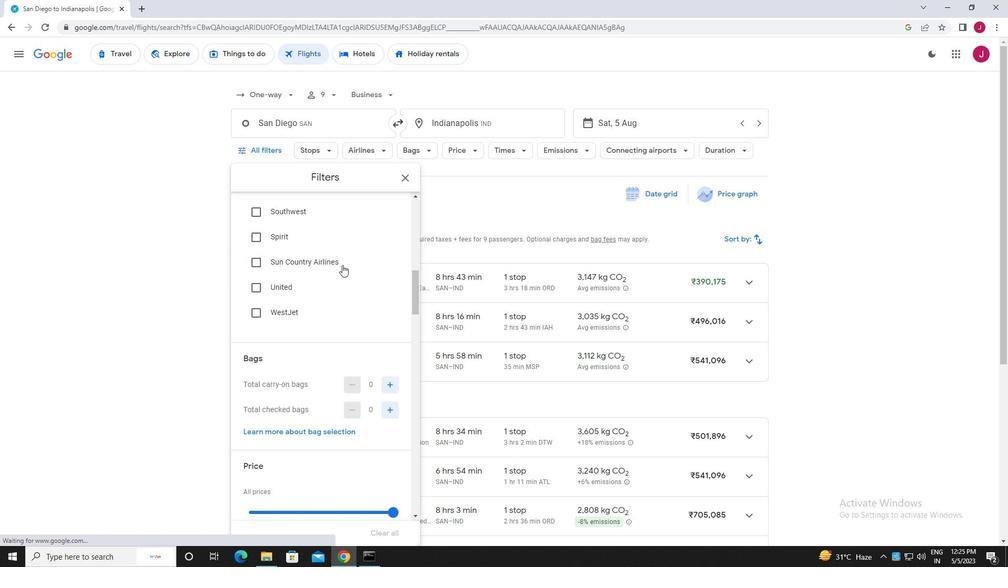 
Action: Mouse scrolled (342, 264) with delta (0, 0)
Screenshot: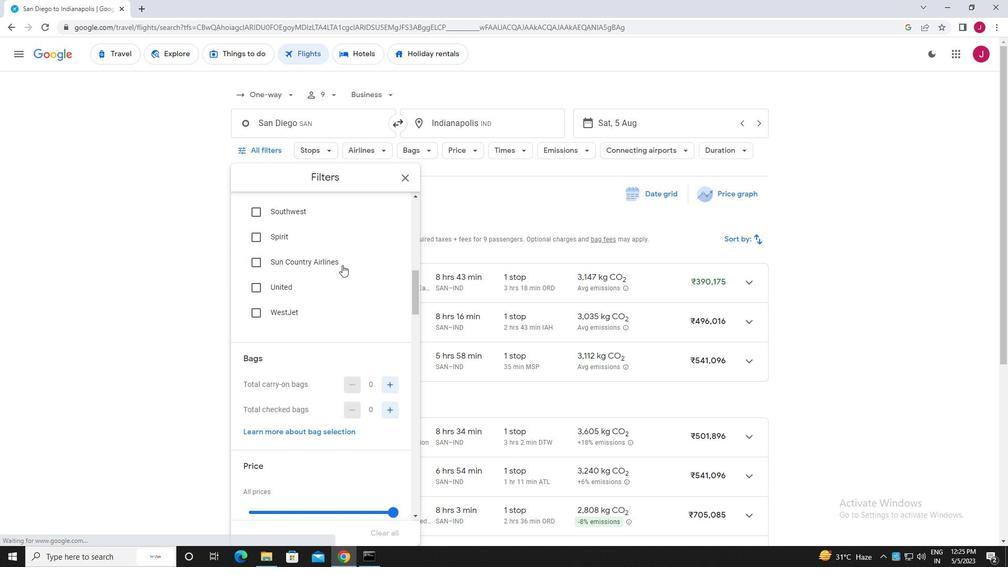 
Action: Mouse moved to (392, 253)
Screenshot: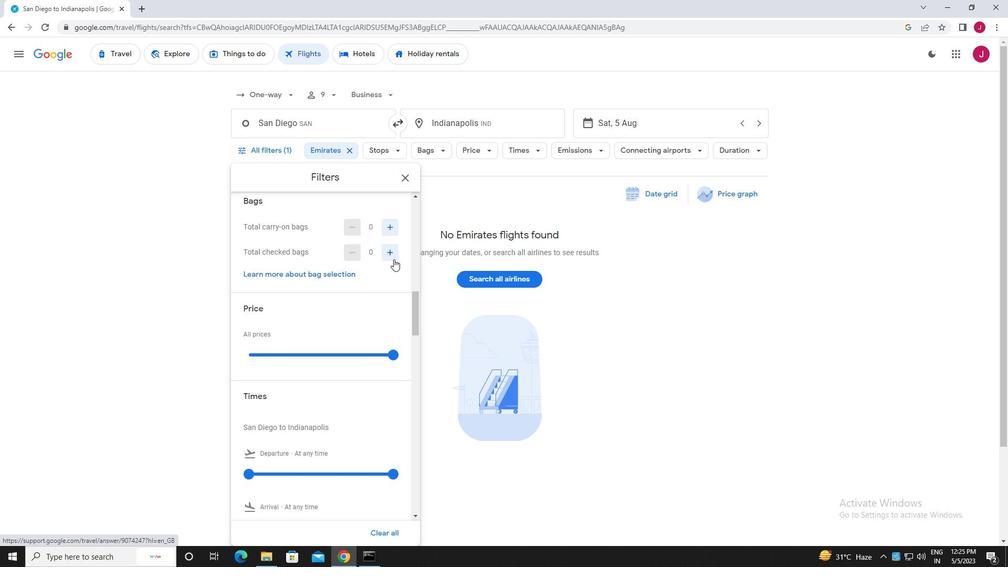 
Action: Mouse pressed left at (392, 253)
Screenshot: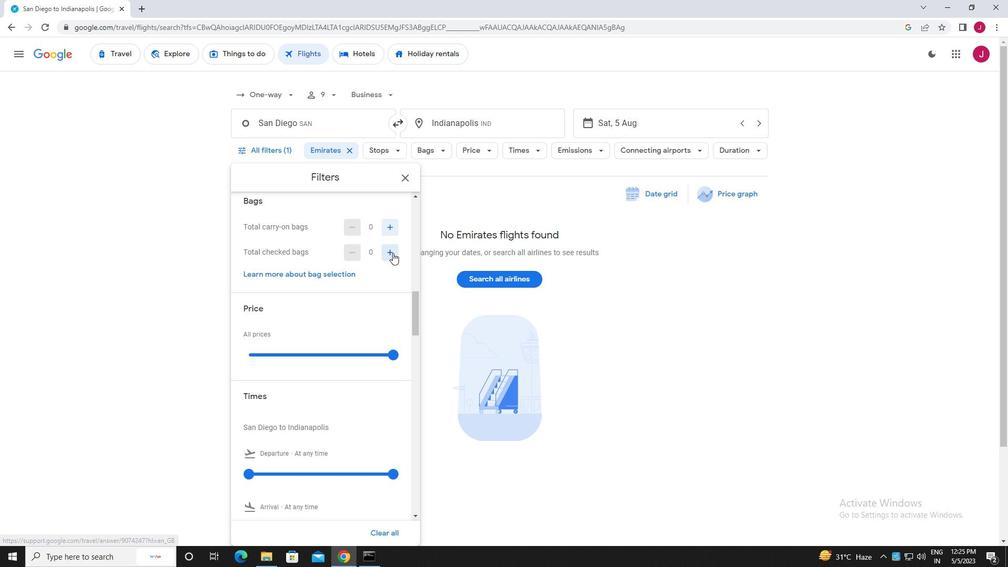 
Action: Mouse pressed left at (392, 253)
Screenshot: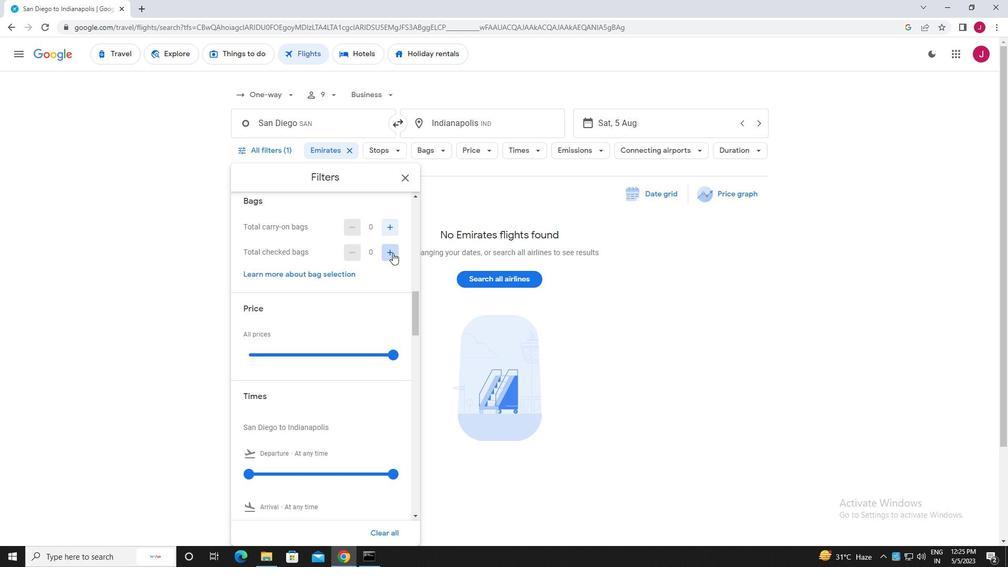 
Action: Mouse moved to (364, 261)
Screenshot: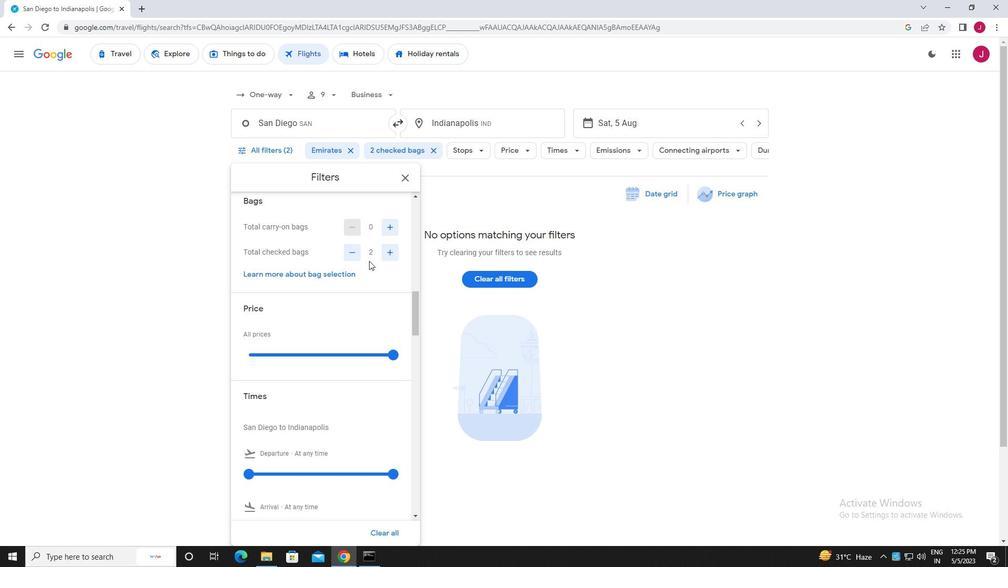
Action: Mouse scrolled (364, 260) with delta (0, 0)
Screenshot: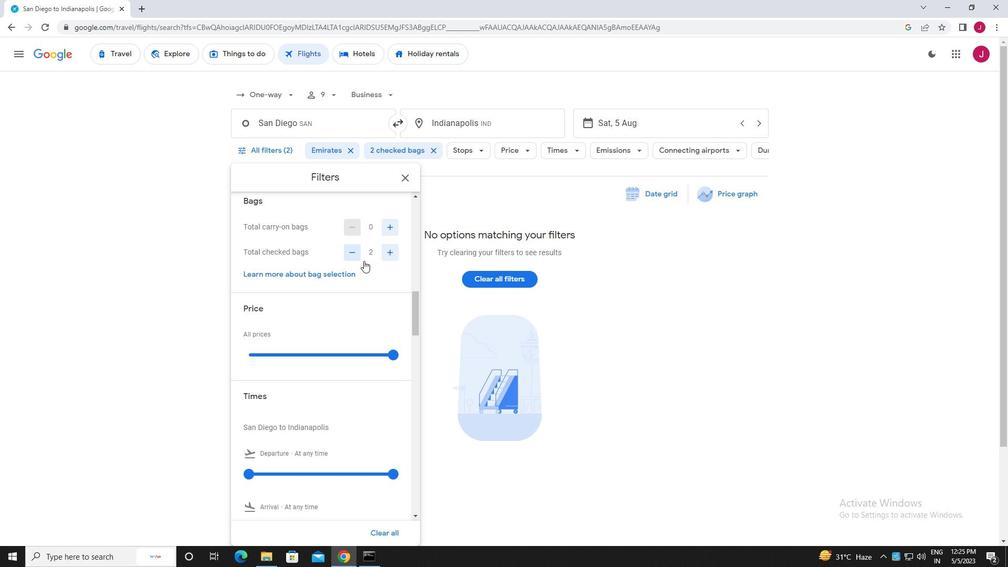 
Action: Mouse moved to (393, 297)
Screenshot: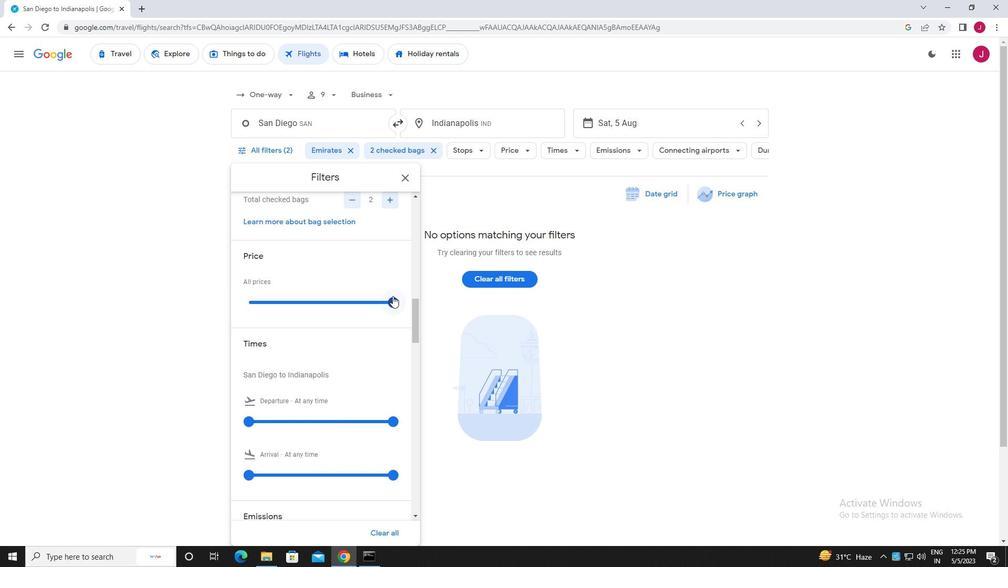 
Action: Mouse pressed left at (393, 297)
Screenshot: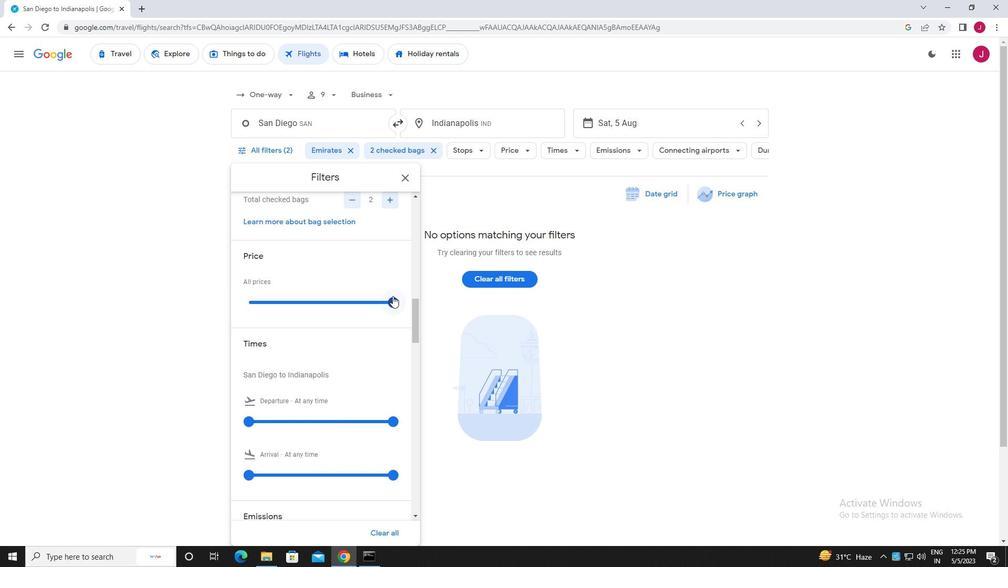 
Action: Mouse moved to (314, 286)
Screenshot: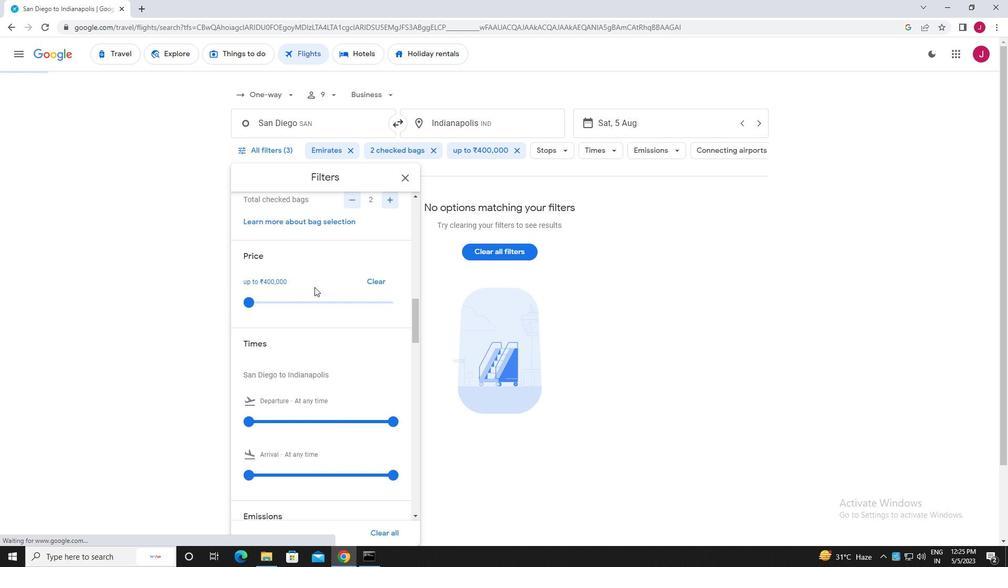
Action: Mouse scrolled (314, 285) with delta (0, 0)
Screenshot: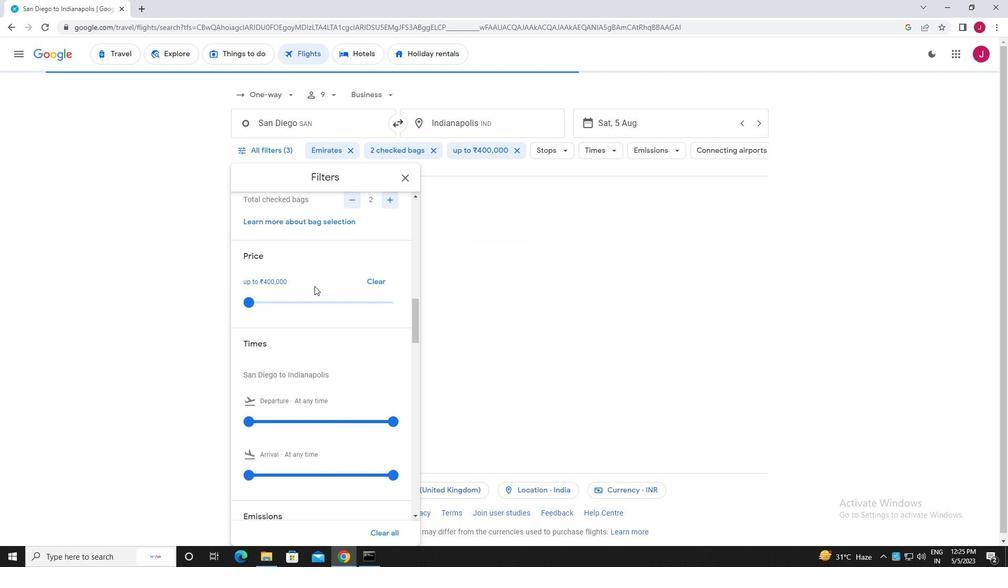 
Action: Mouse scrolled (314, 285) with delta (0, 0)
Screenshot: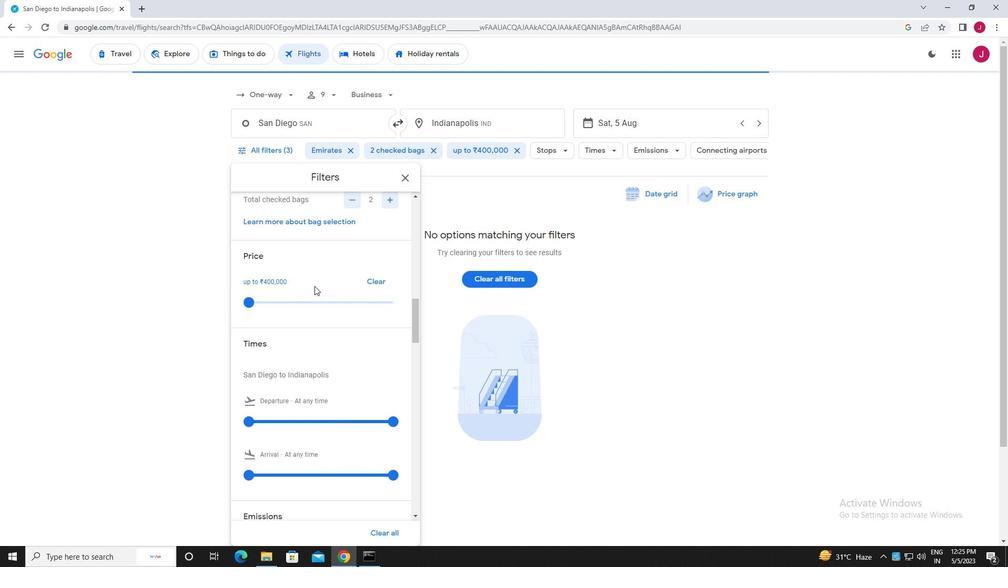 
Action: Mouse moved to (250, 315)
Screenshot: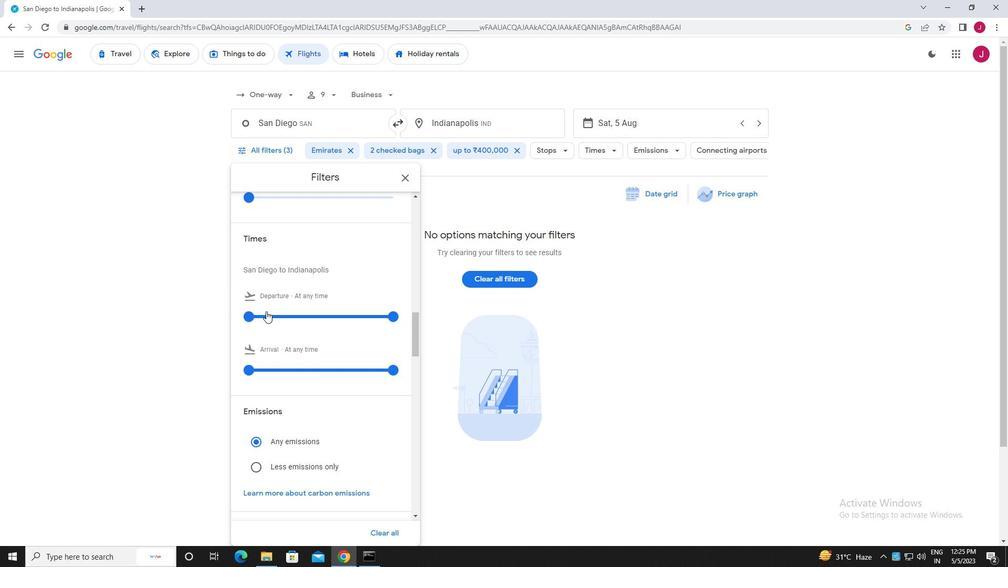 
Action: Mouse pressed left at (250, 315)
Screenshot: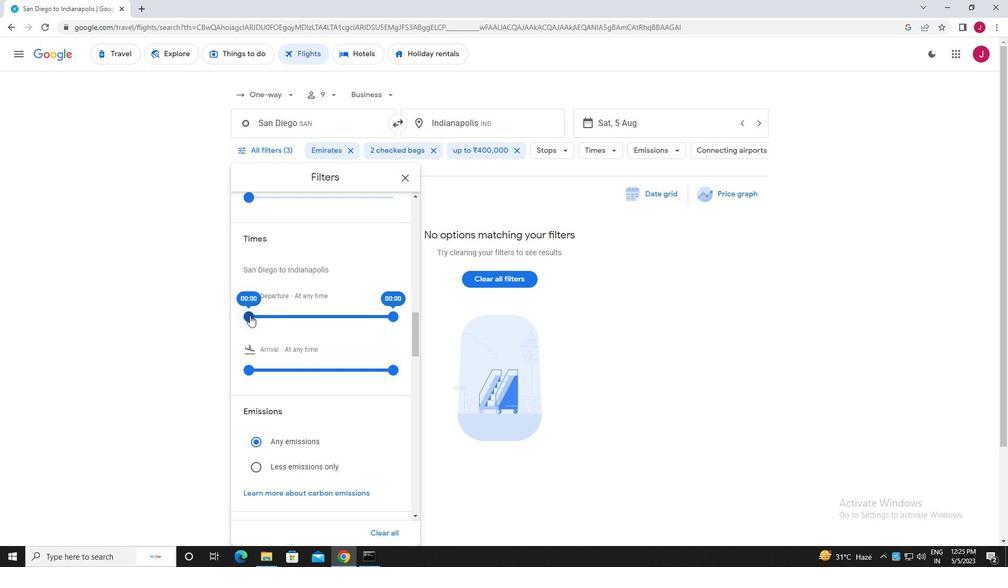 
Action: Mouse moved to (394, 317)
Screenshot: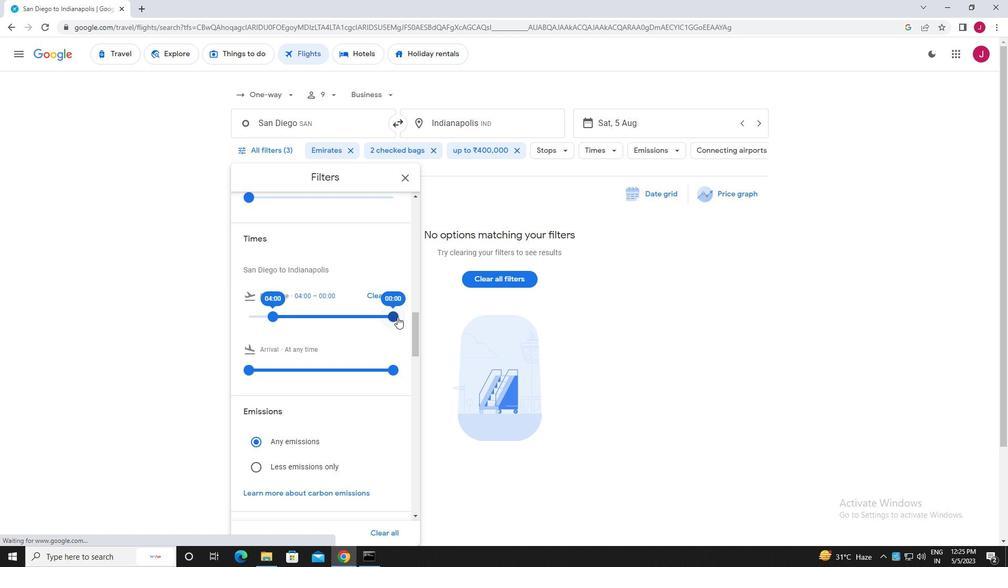 
Action: Mouse pressed left at (394, 317)
Screenshot: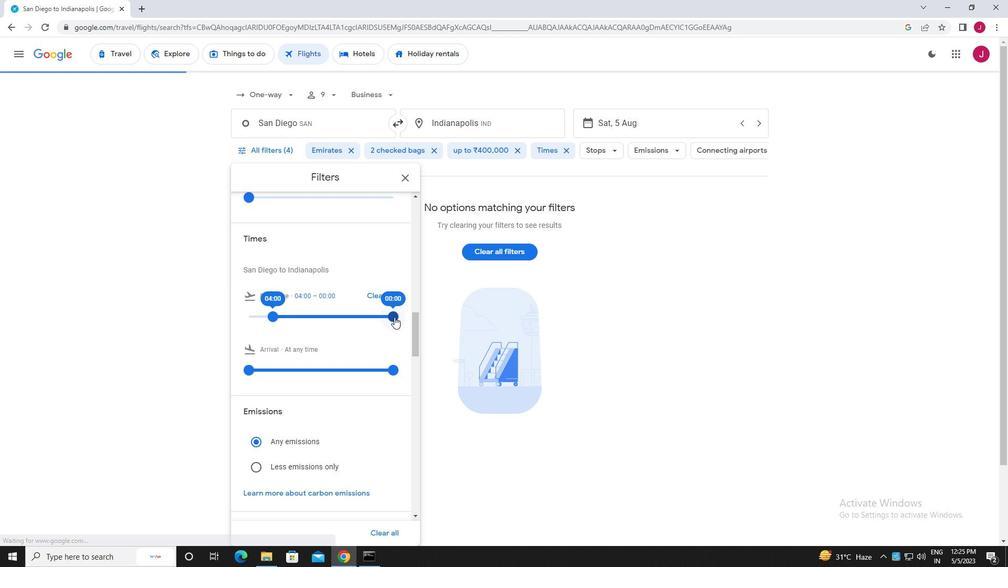 
Action: Mouse moved to (405, 177)
Screenshot: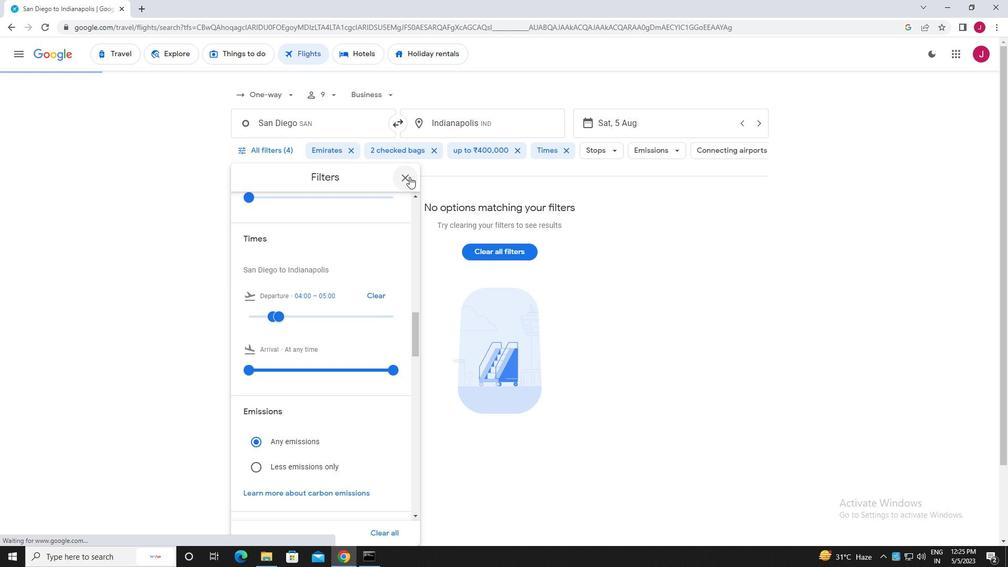 
Action: Mouse pressed left at (405, 177)
Screenshot: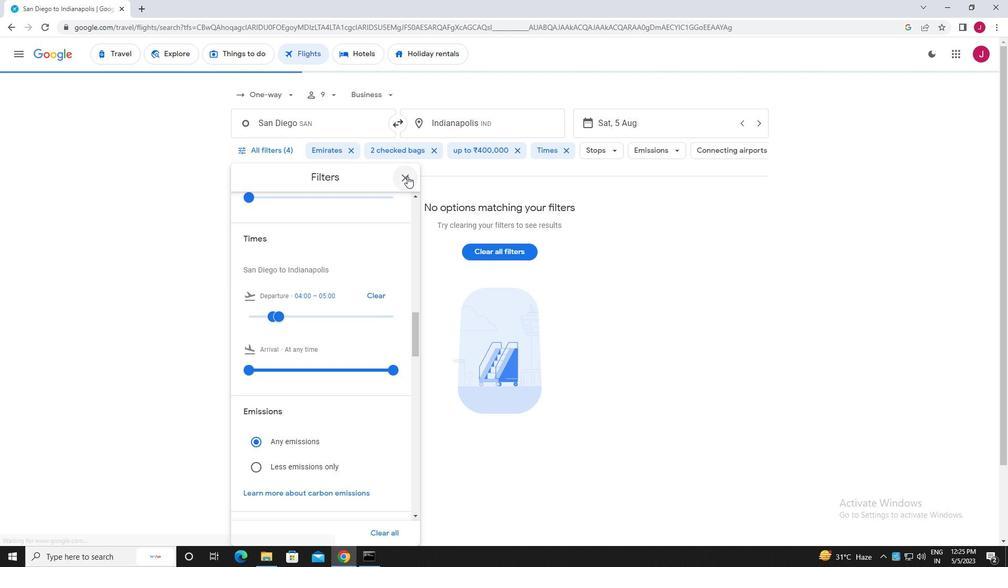 
Action: Mouse moved to (405, 177)
Screenshot: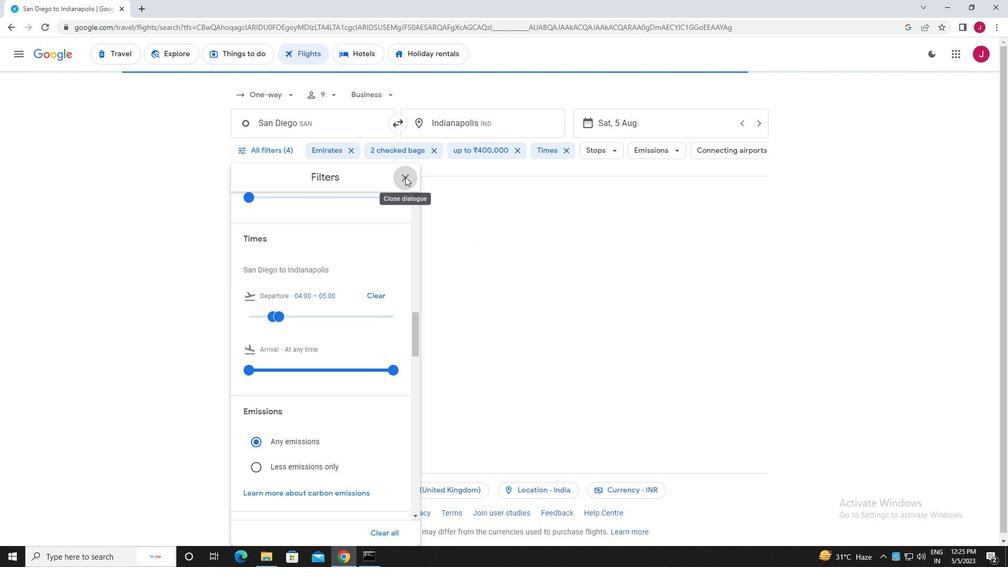 
